 Task: Create new contact,   with mail id: 'Lucy.Taylor@juilliard.edu', first name: 'Lucy', Last name: 'Taylor', Job Title: Software Tester, Phone number (408) 555-7890. Change life cycle stage to  'Lead' and lead status to 'New'. Add new company to the associated contact: www.oracle.com and type: Vendor. Logged in from softage.4@softage.net
Action: Mouse moved to (73, 50)
Screenshot: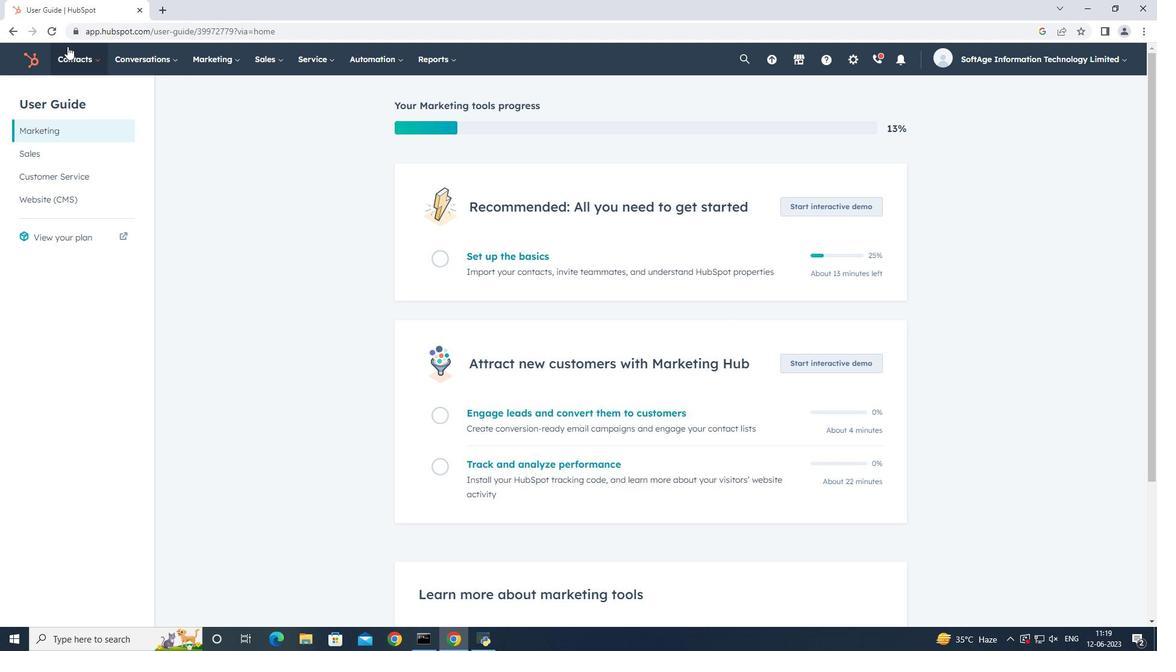 
Action: Mouse pressed left at (73, 50)
Screenshot: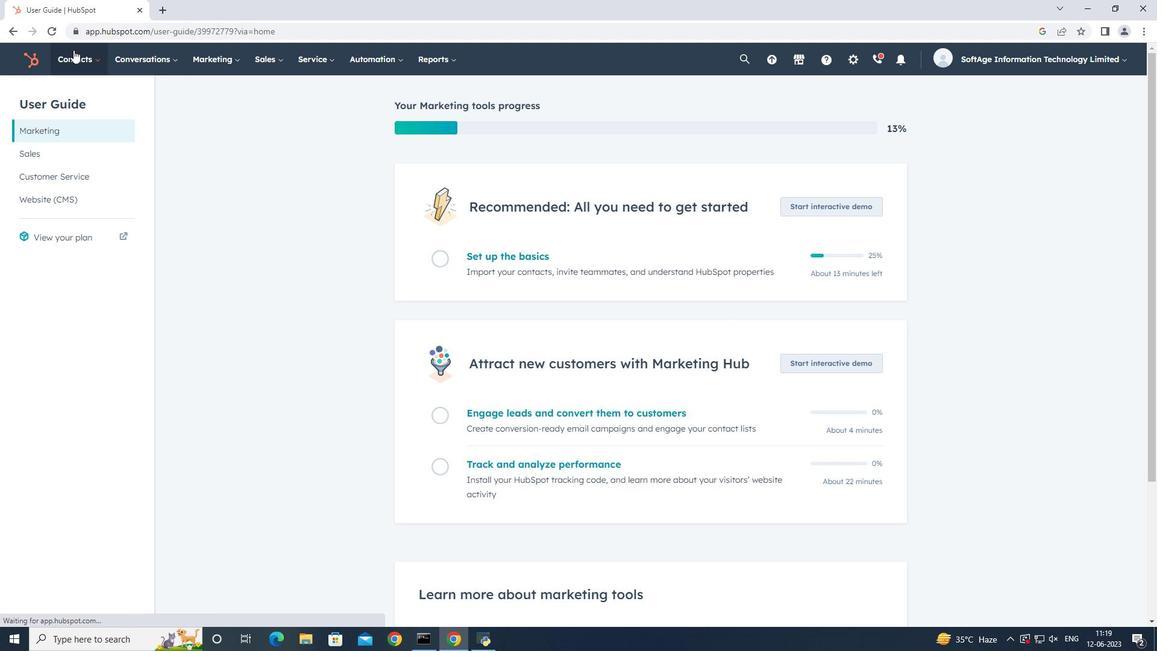
Action: Mouse moved to (79, 94)
Screenshot: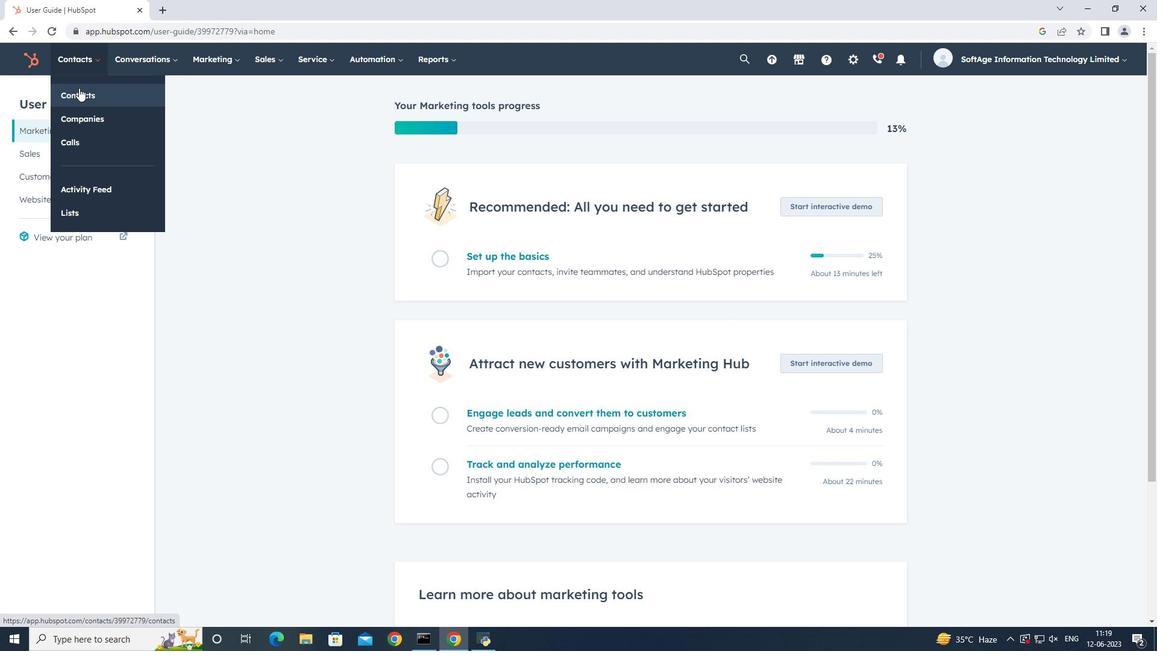 
Action: Mouse pressed left at (79, 94)
Screenshot: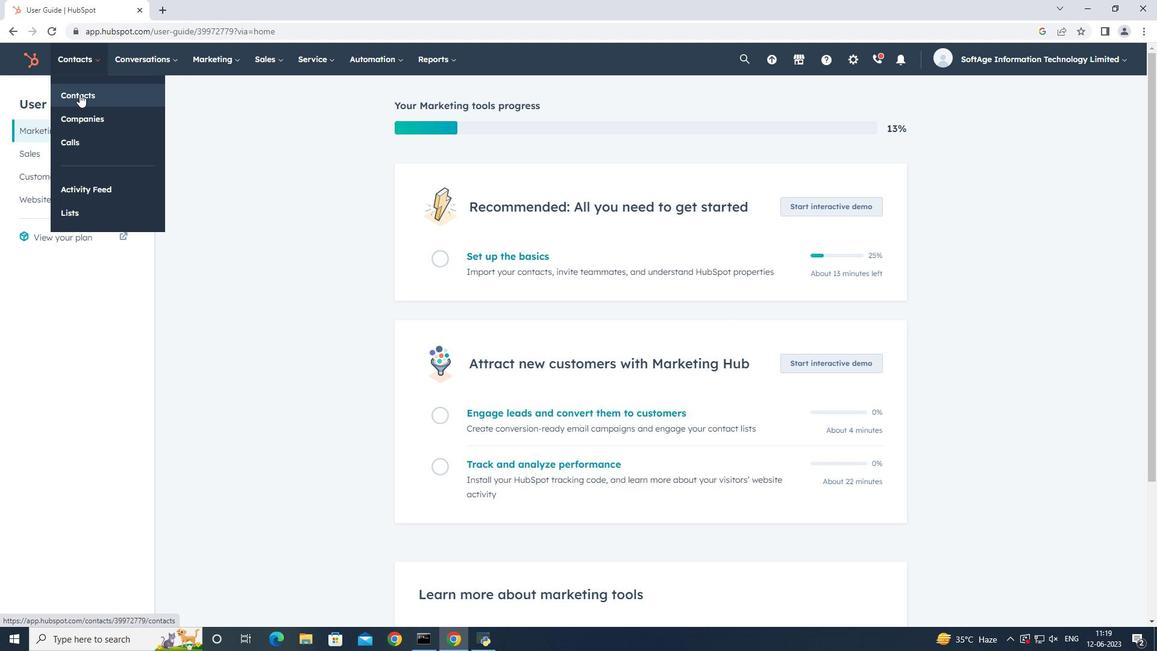 
Action: Mouse moved to (1094, 97)
Screenshot: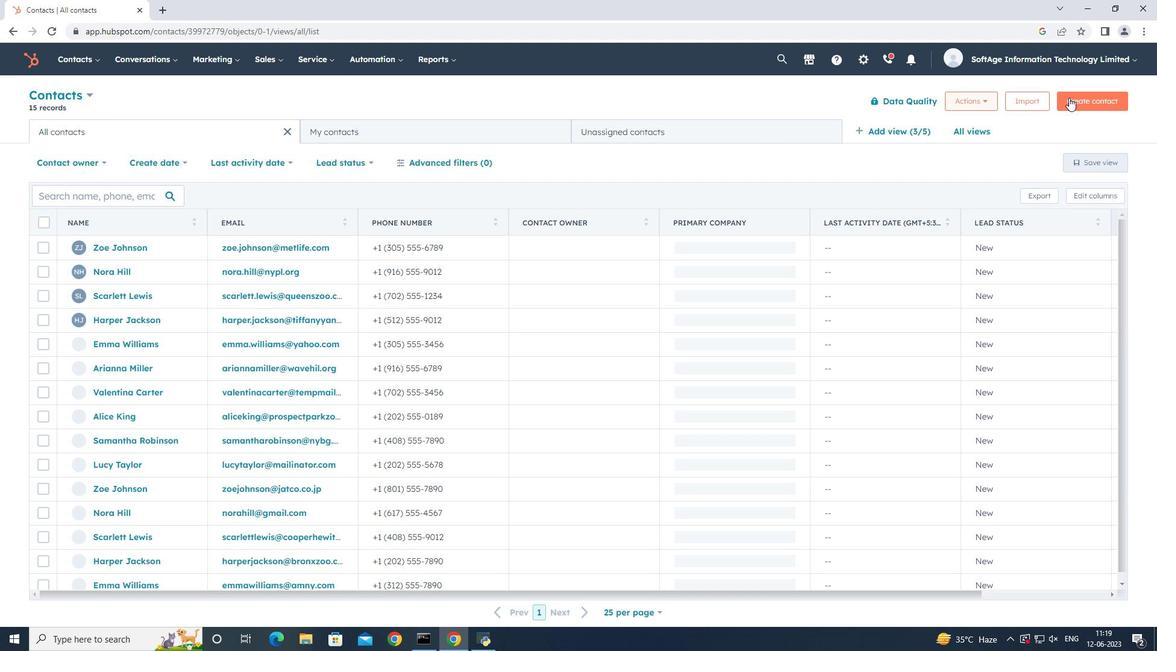 
Action: Mouse pressed left at (1094, 97)
Screenshot: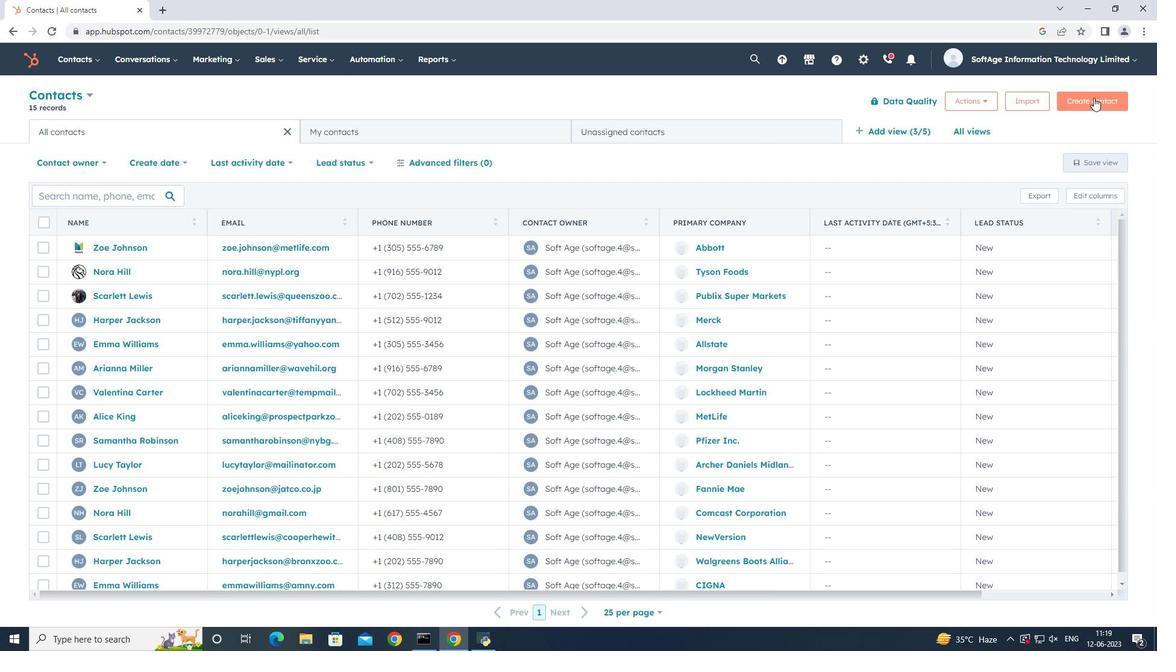 
Action: Mouse moved to (930, 156)
Screenshot: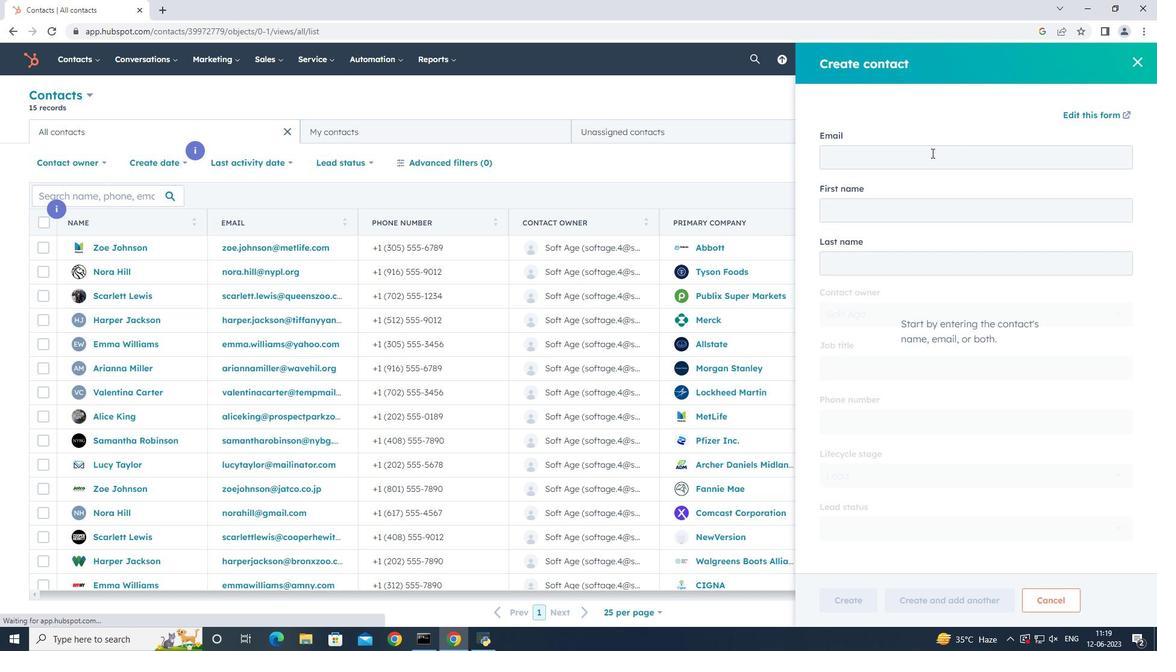 
Action: Mouse pressed left at (930, 156)
Screenshot: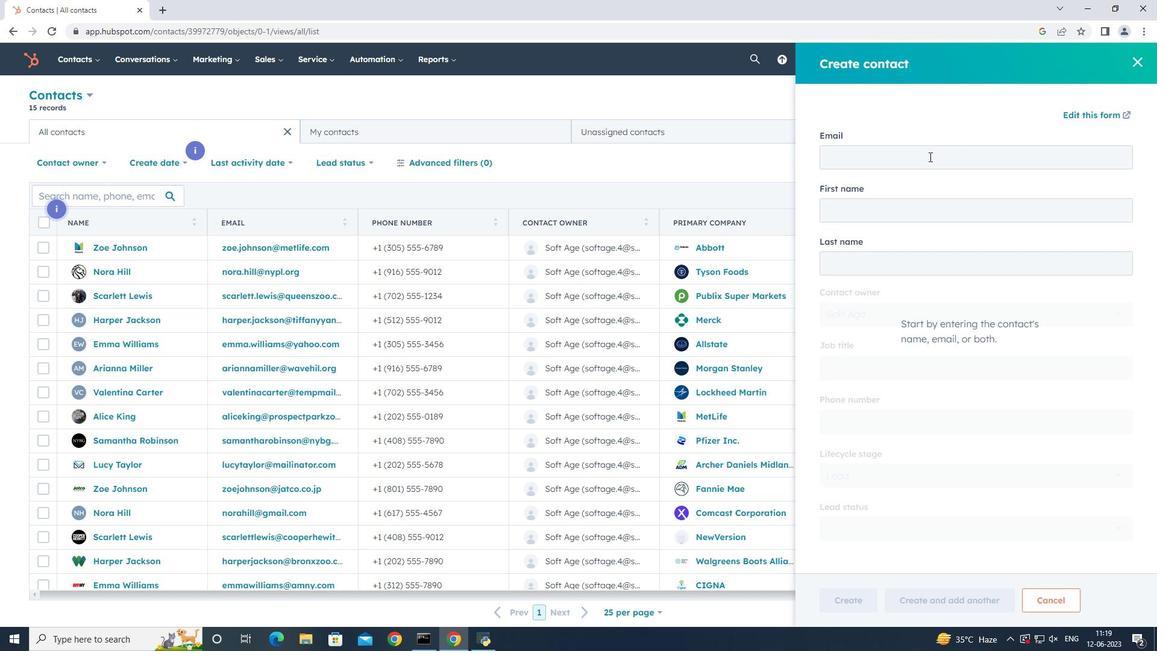 
Action: Key pressed <Key.shift_r><Key.shift_r>Lucy.<Key.shift>Taylor<Key.shift>@juilliard.edu
Screenshot: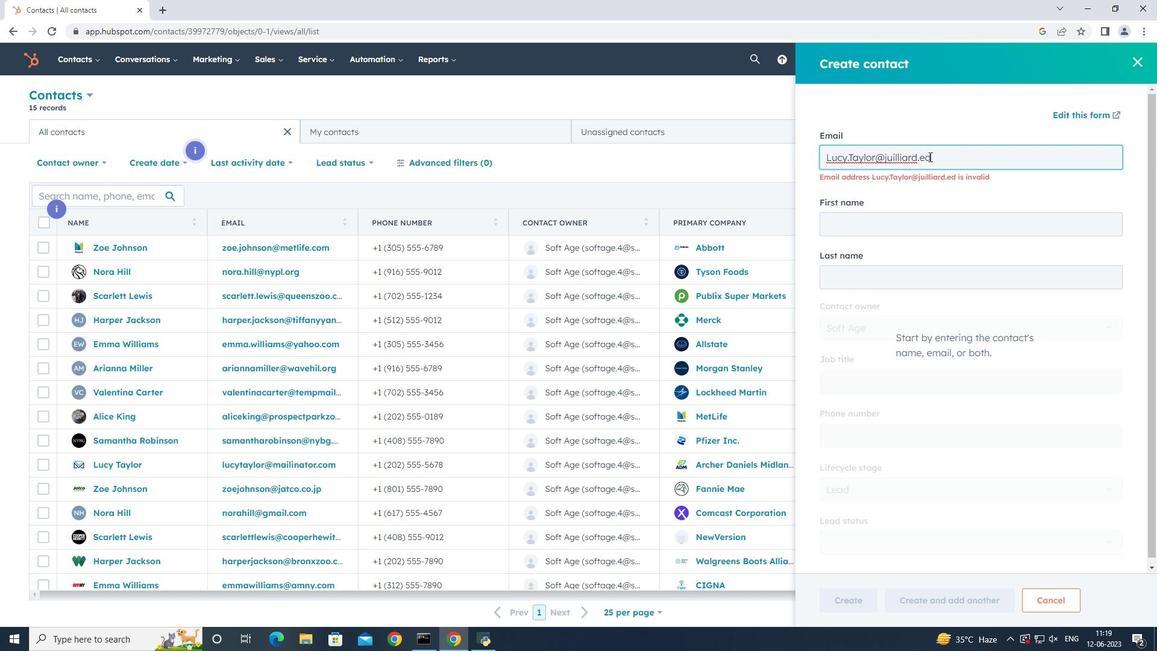 
Action: Mouse moved to (947, 207)
Screenshot: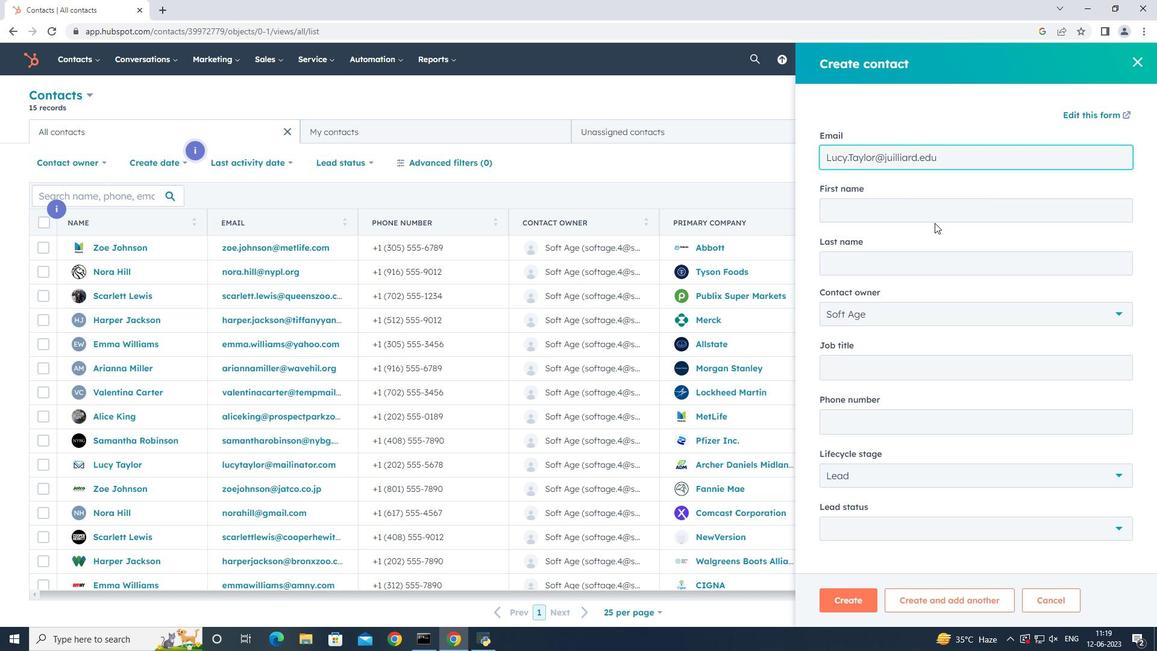 
Action: Mouse pressed left at (947, 207)
Screenshot: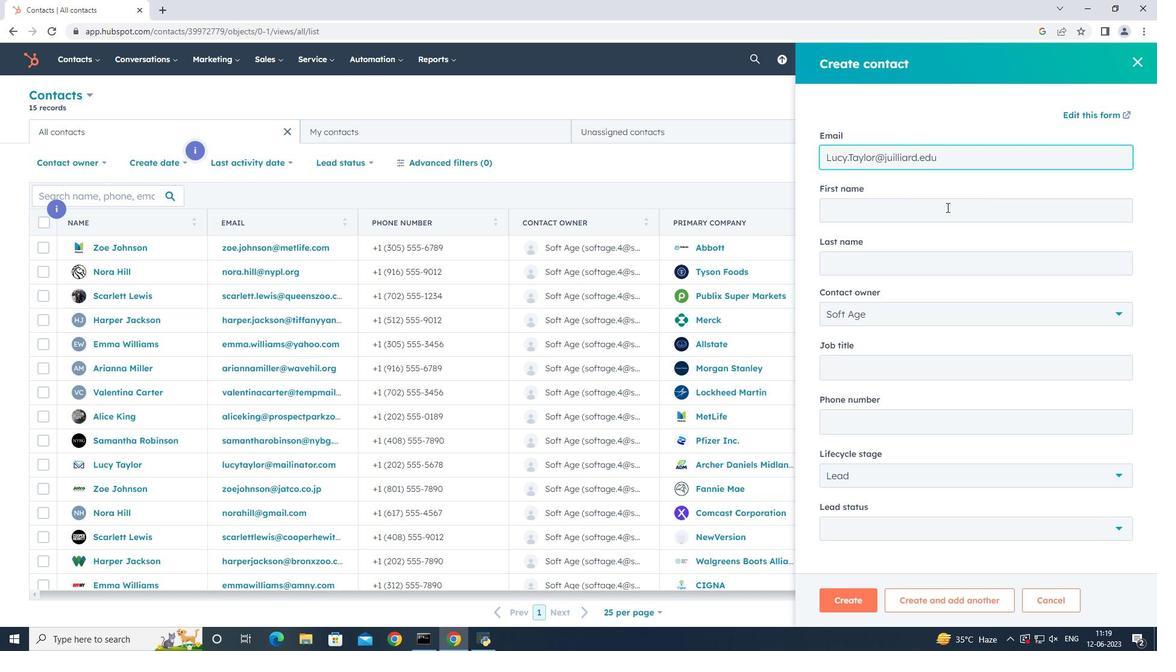 
Action: Key pressed <Key.shift_r><Key.shift_r><Key.shift_r><Key.shift_r><Key.shift_r><Key.shift_r><Key.shift_r><Key.shift_r><Key.shift_r>Lucy<Key.tab><Key.shift><Key.shift><Key.shift><Key.shift>Taylor
Screenshot: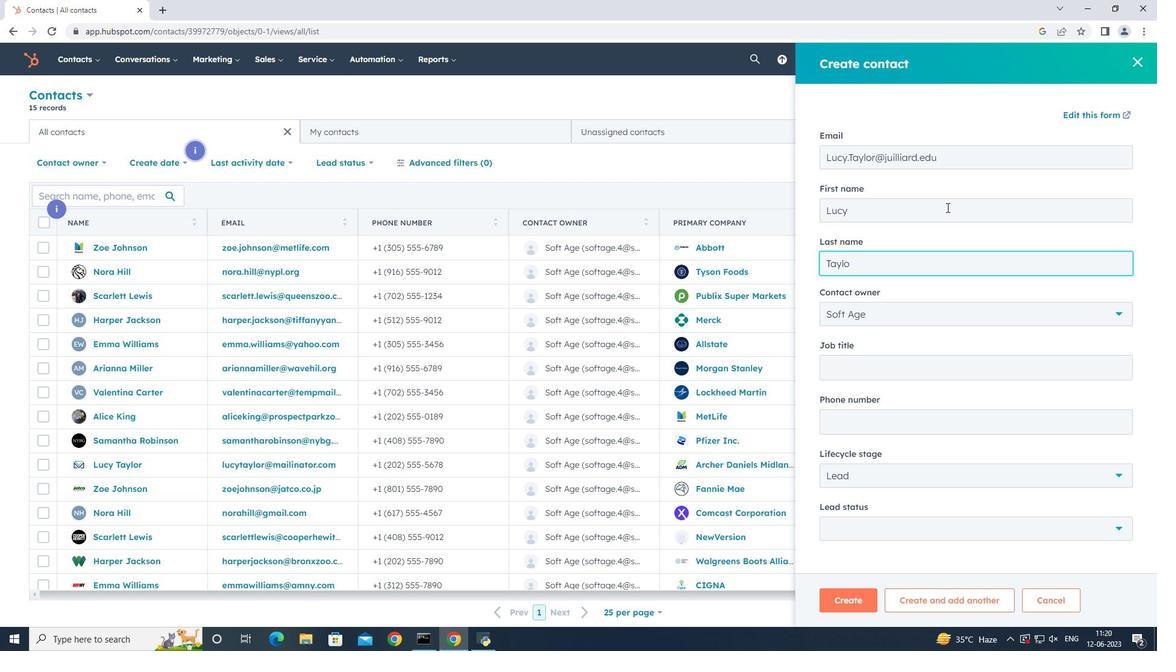 
Action: Mouse moved to (947, 357)
Screenshot: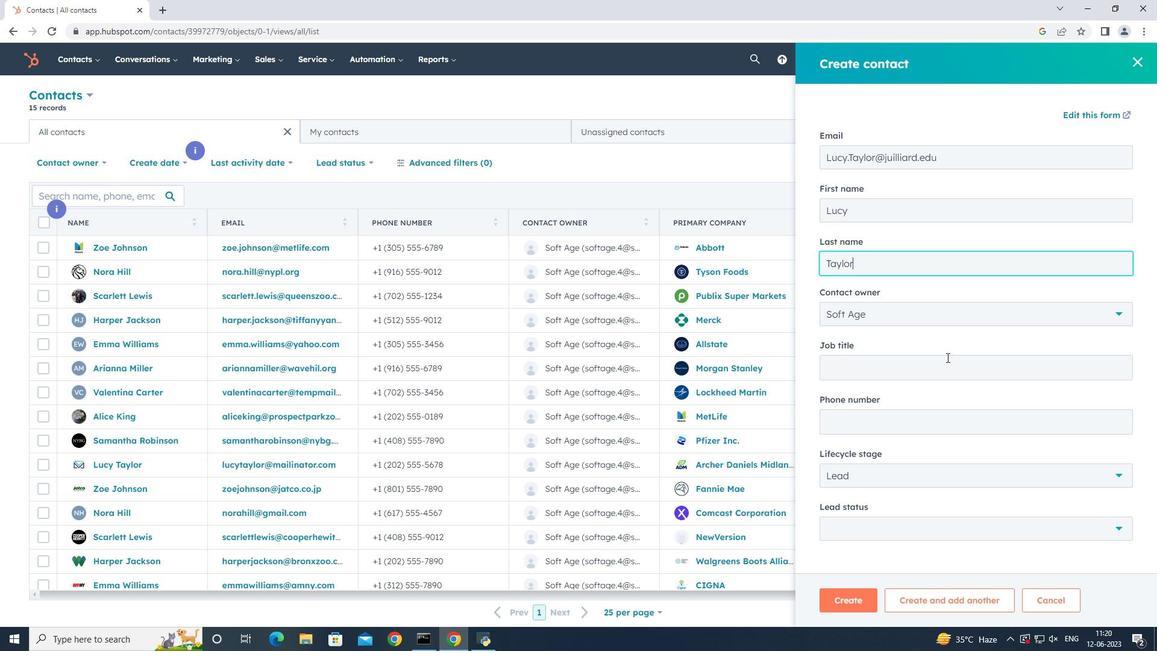 
Action: Mouse pressed left at (947, 357)
Screenshot: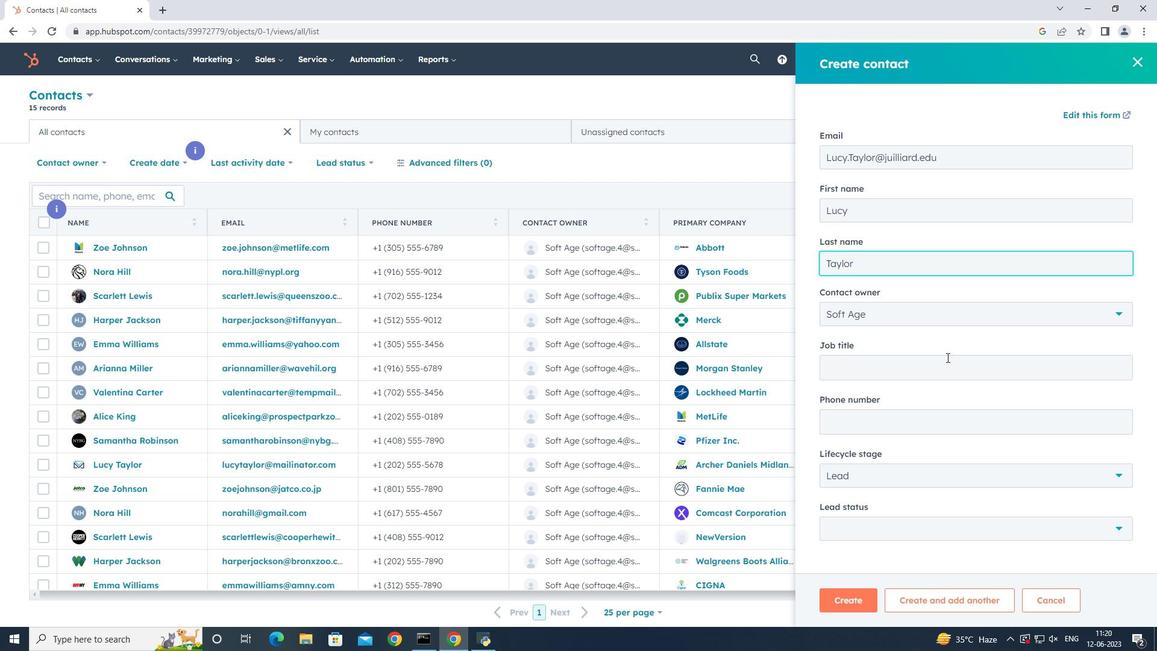 
Action: Mouse moved to (925, 355)
Screenshot: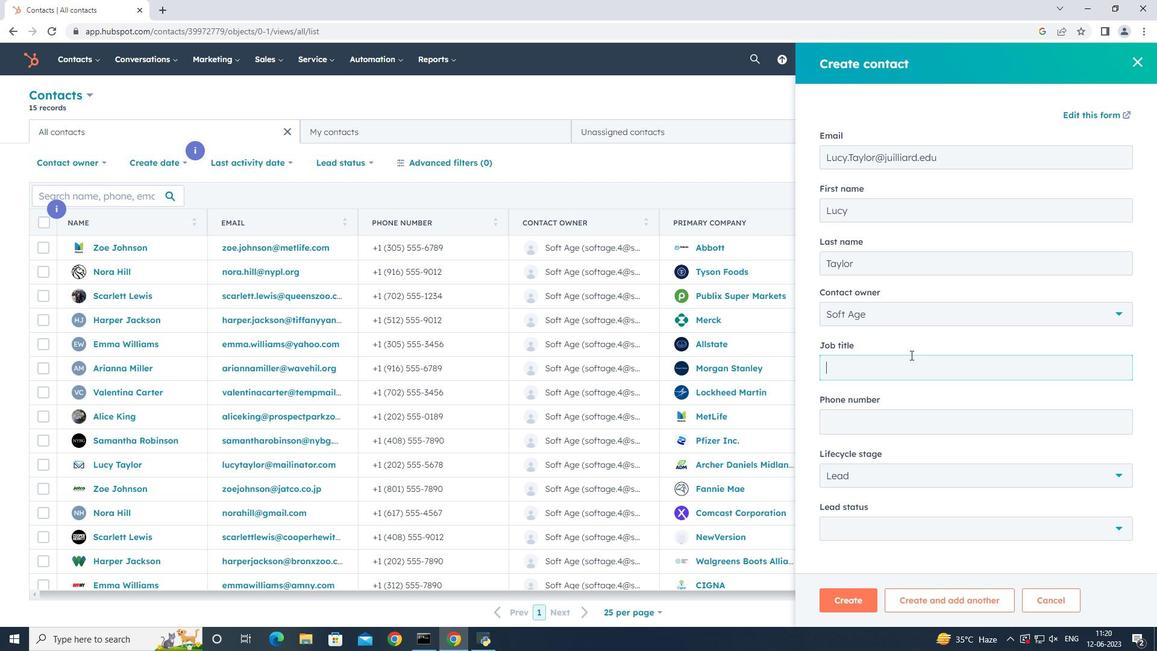 
Action: Key pressed <Key.shift>Software<Key.space><Key.shift><Key.shift><Key.shift><Key.shift><Key.shift>Tester
Screenshot: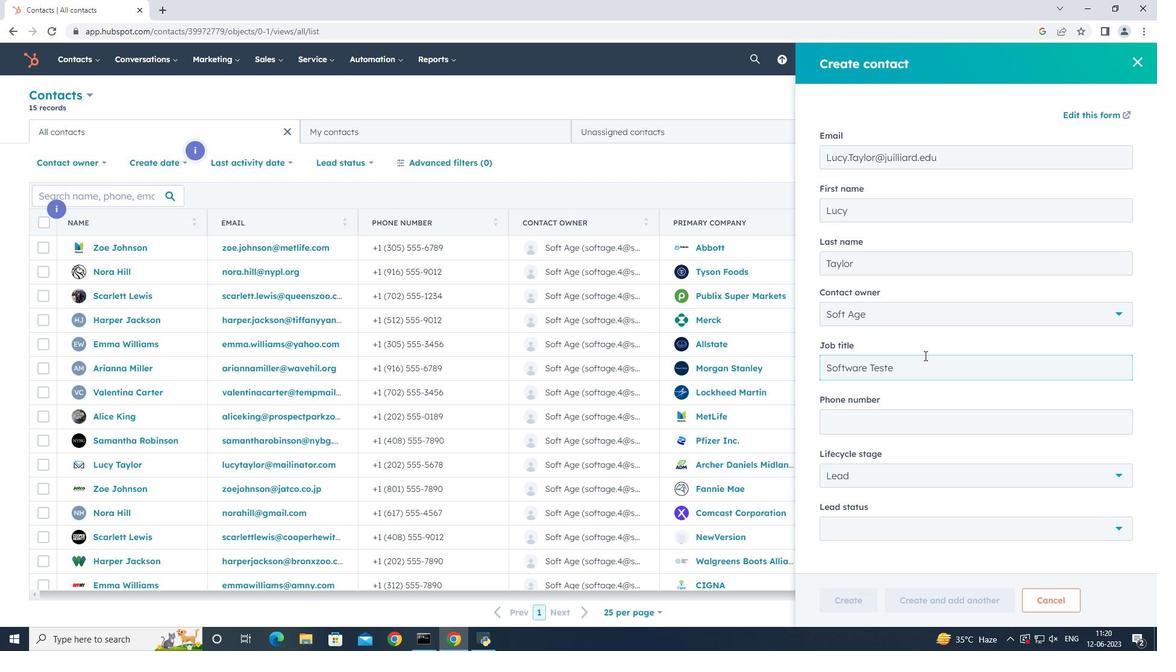 
Action: Mouse moved to (939, 426)
Screenshot: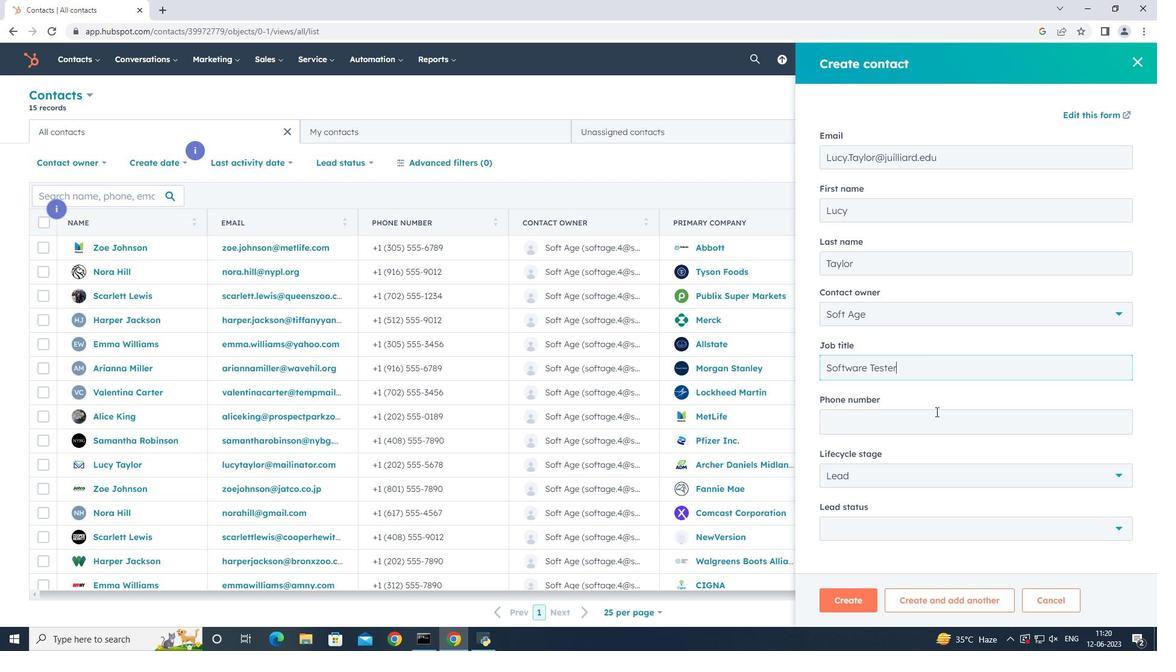 
Action: Mouse pressed left at (939, 426)
Screenshot: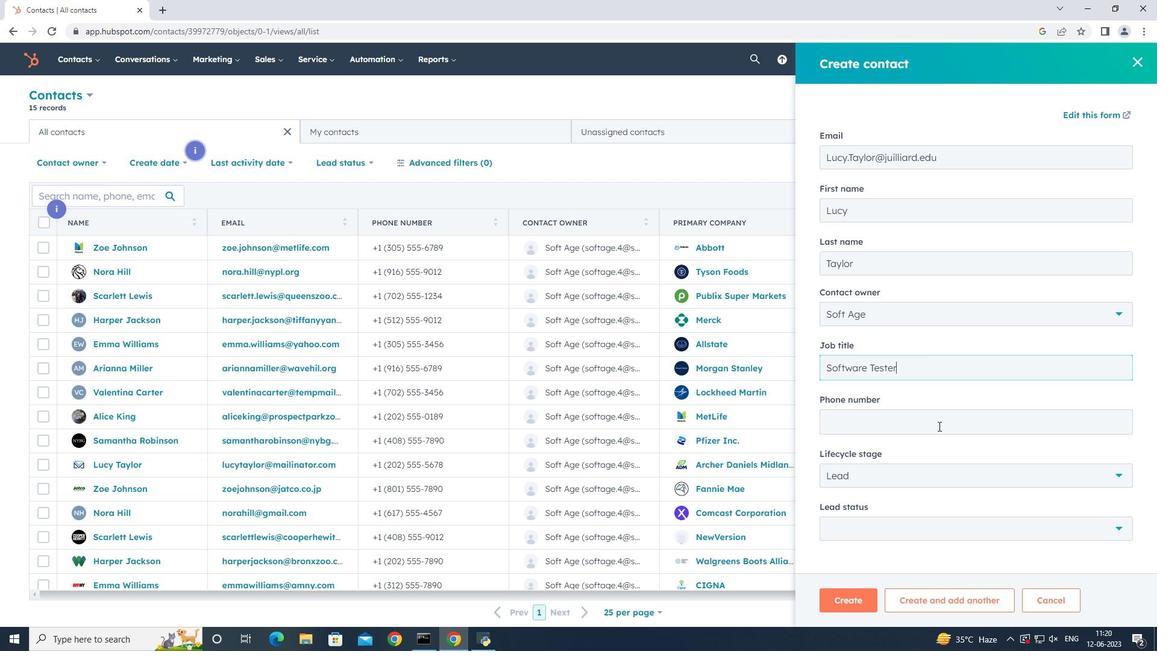 
Action: Key pressed 4085557890
Screenshot: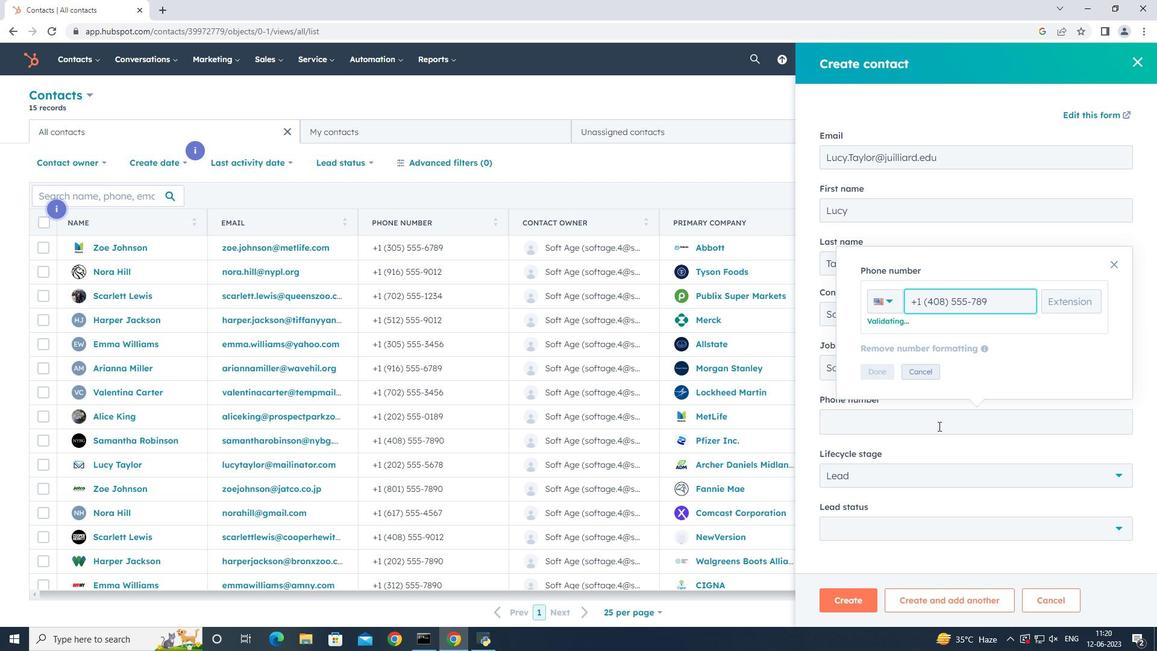 
Action: Mouse moved to (870, 372)
Screenshot: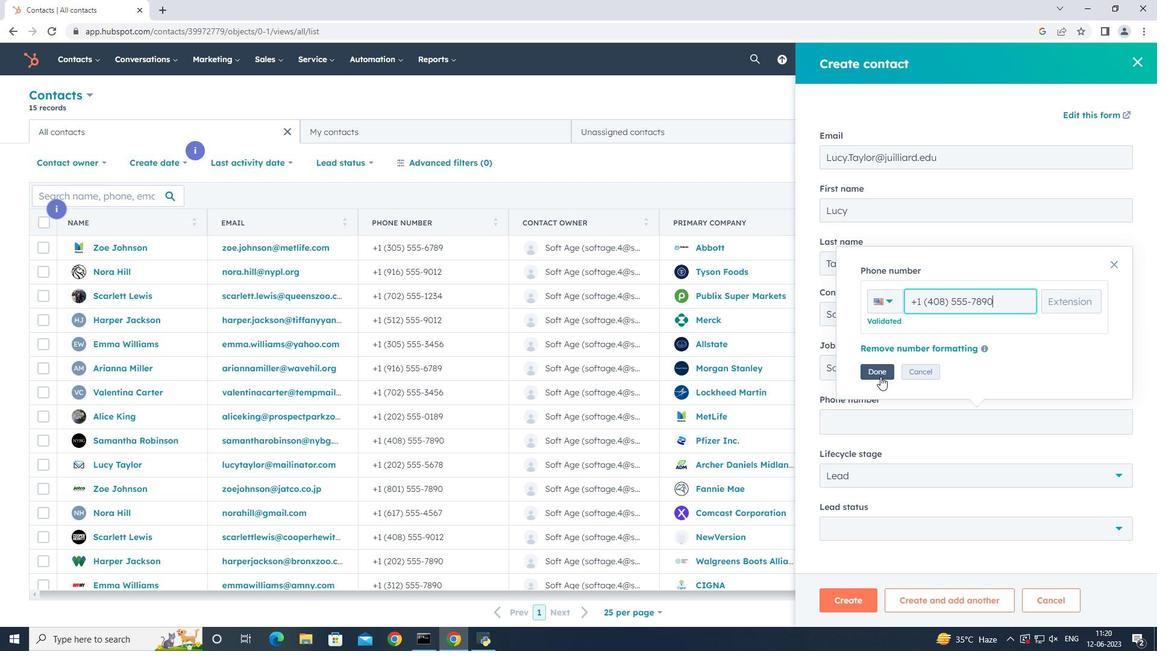 
Action: Mouse pressed left at (870, 372)
Screenshot: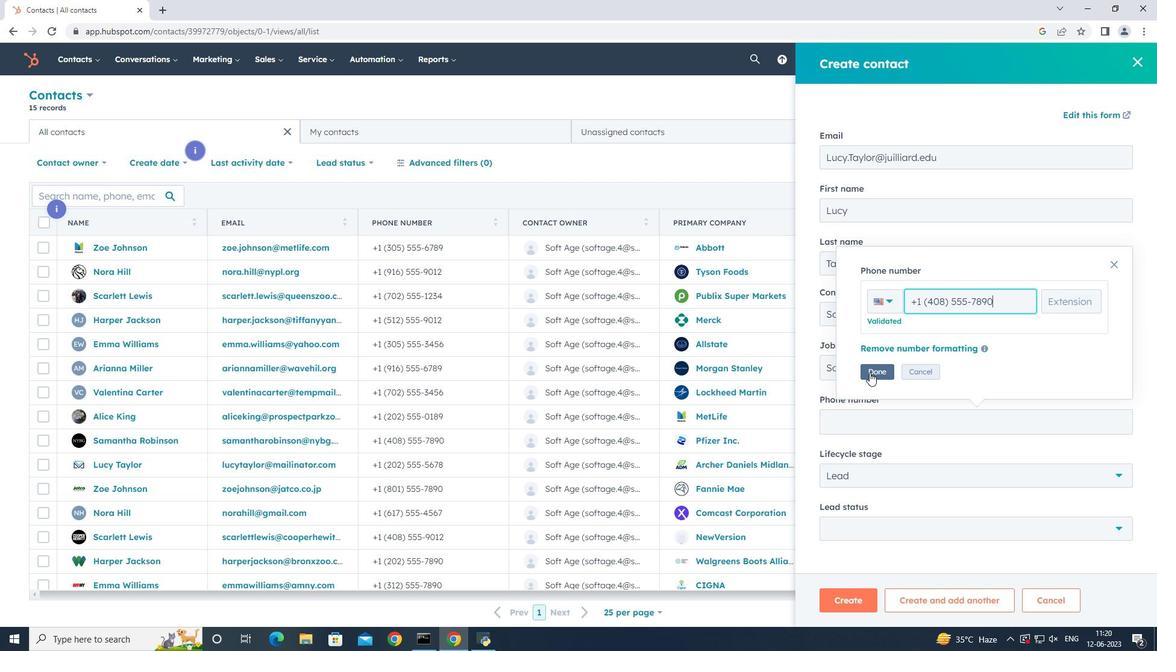 
Action: Mouse moved to (980, 480)
Screenshot: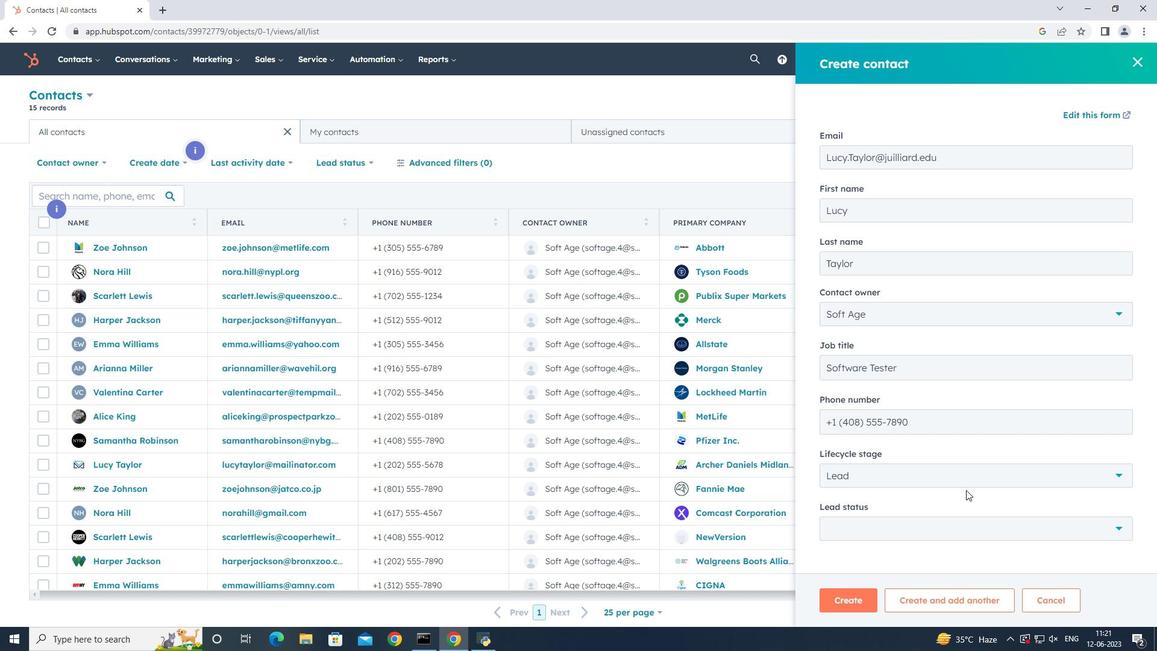 
Action: Mouse pressed left at (980, 480)
Screenshot: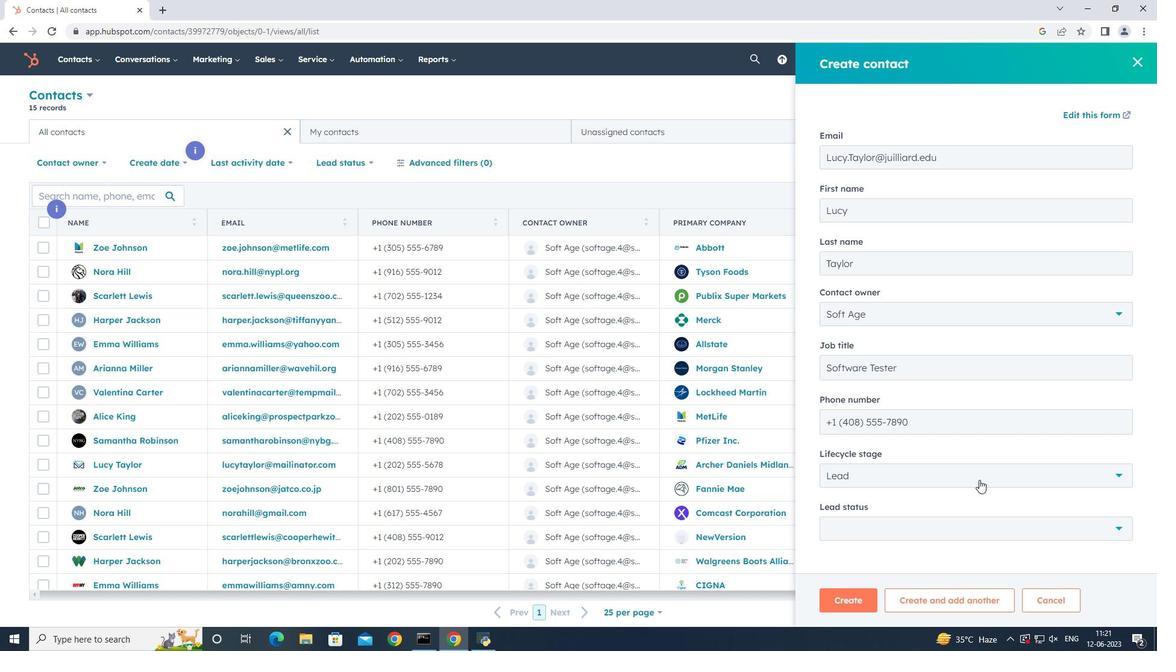 
Action: Mouse moved to (980, 361)
Screenshot: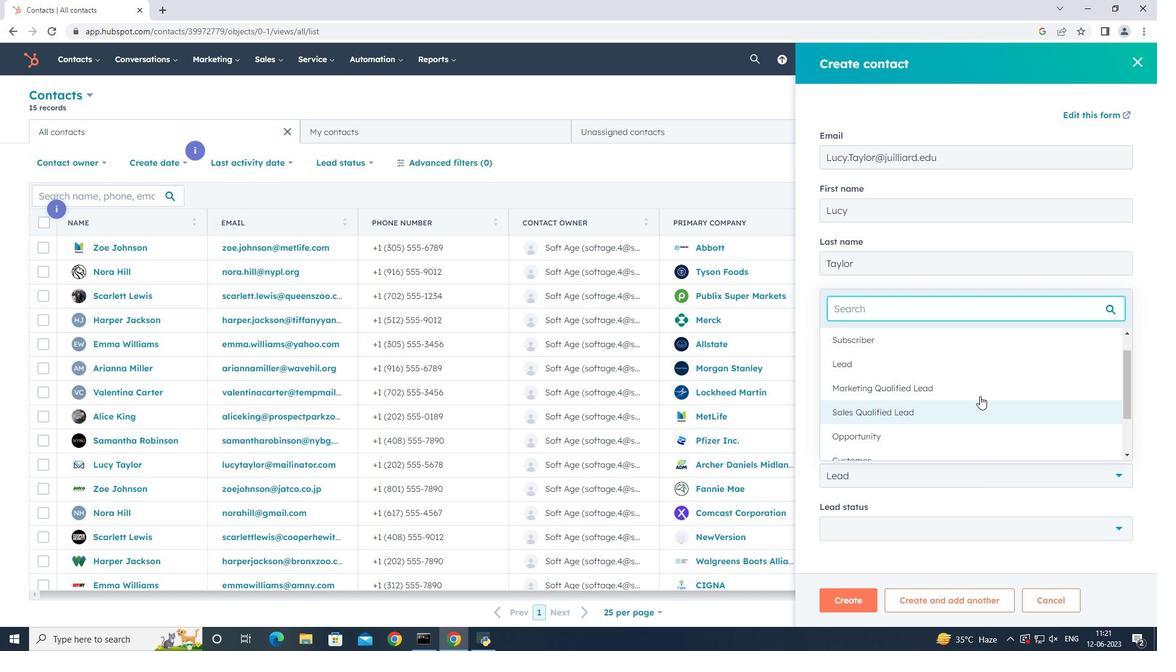 
Action: Mouse pressed left at (980, 361)
Screenshot: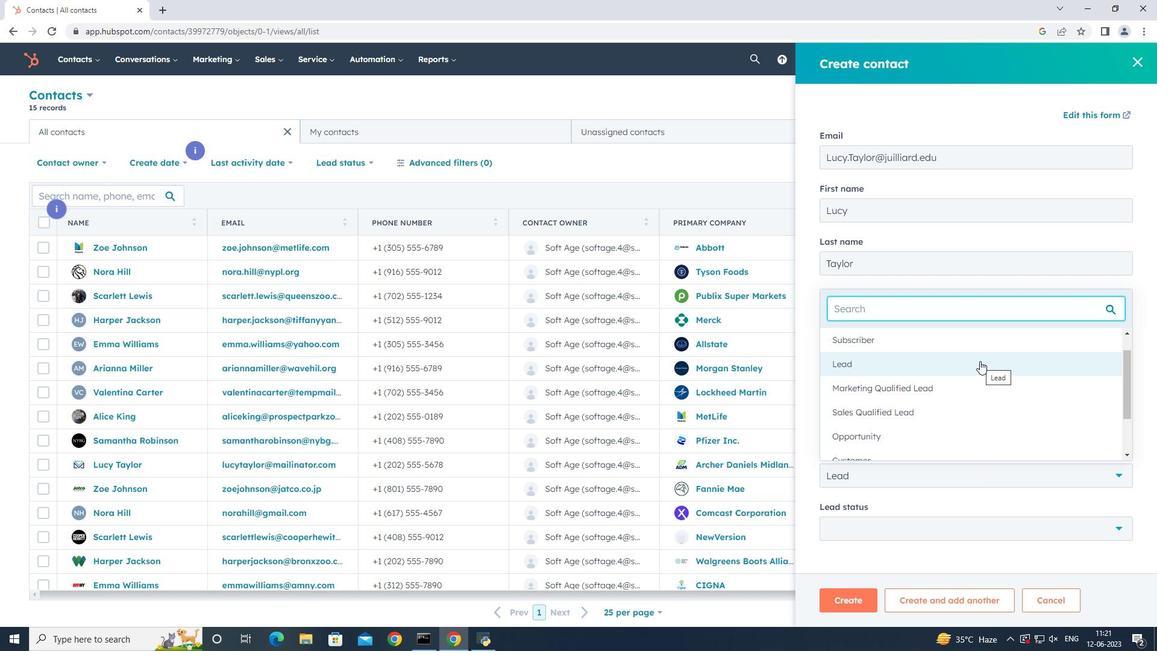 
Action: Mouse moved to (980, 524)
Screenshot: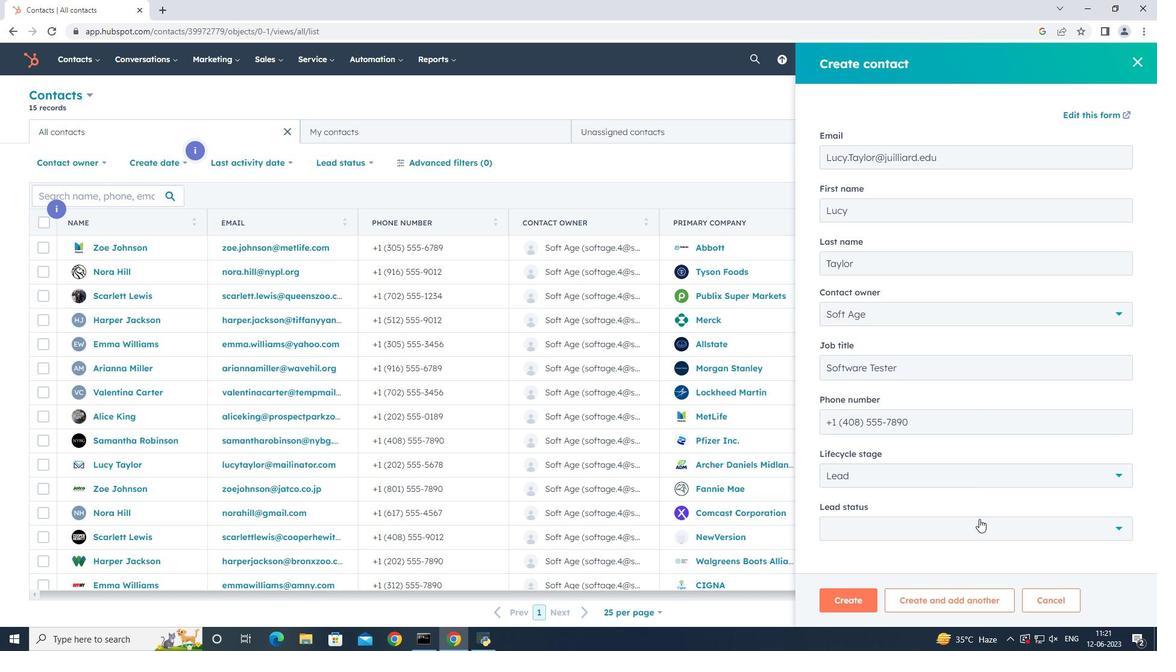 
Action: Mouse pressed left at (980, 524)
Screenshot: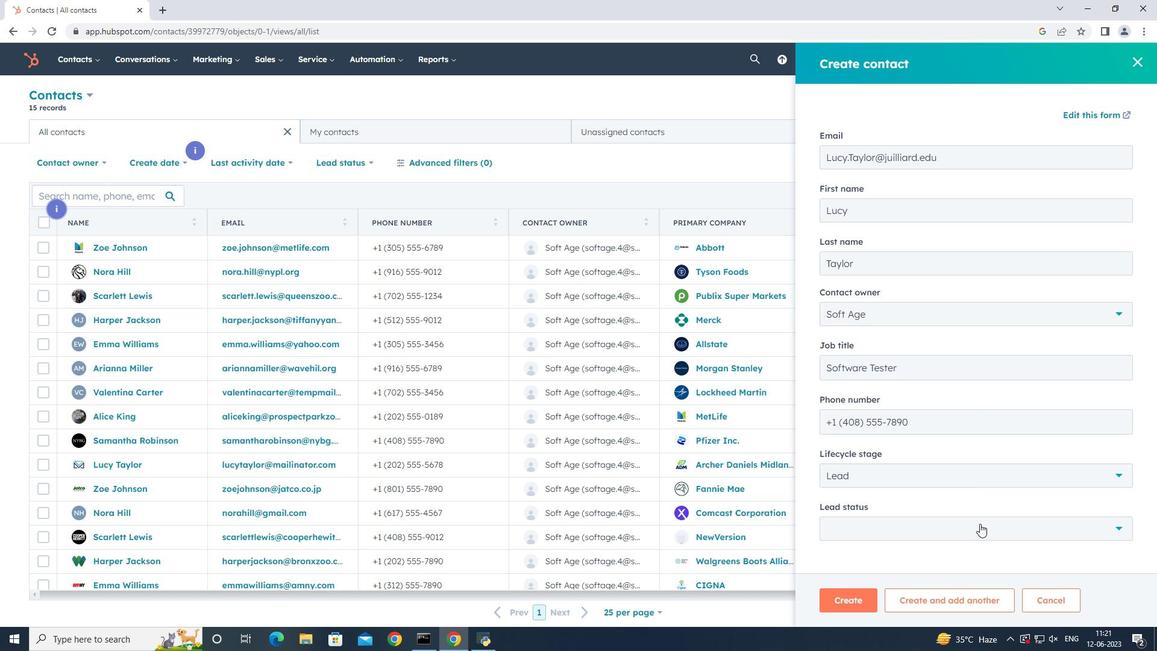 
Action: Mouse moved to (975, 423)
Screenshot: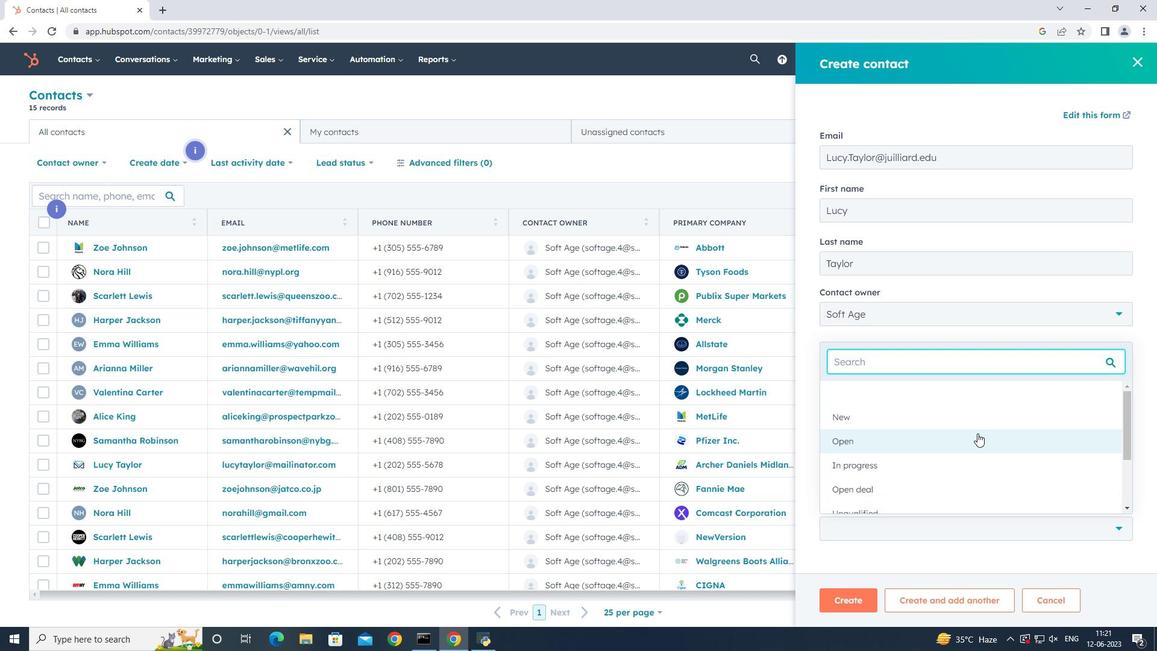
Action: Mouse pressed left at (975, 423)
Screenshot: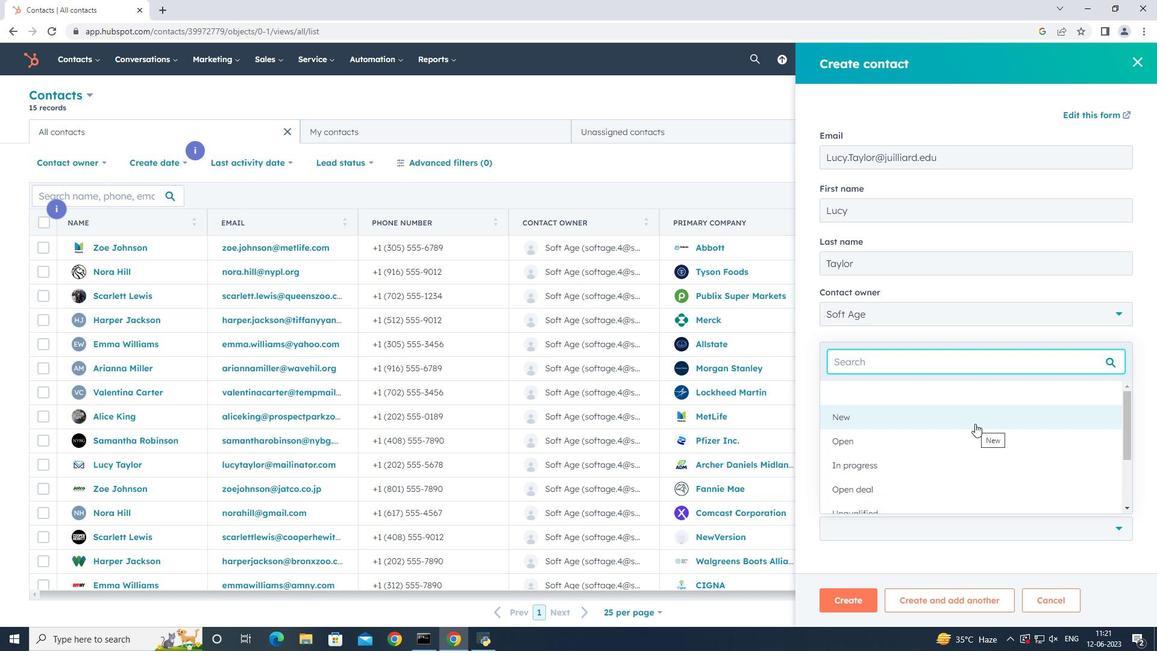 
Action: Mouse moved to (859, 594)
Screenshot: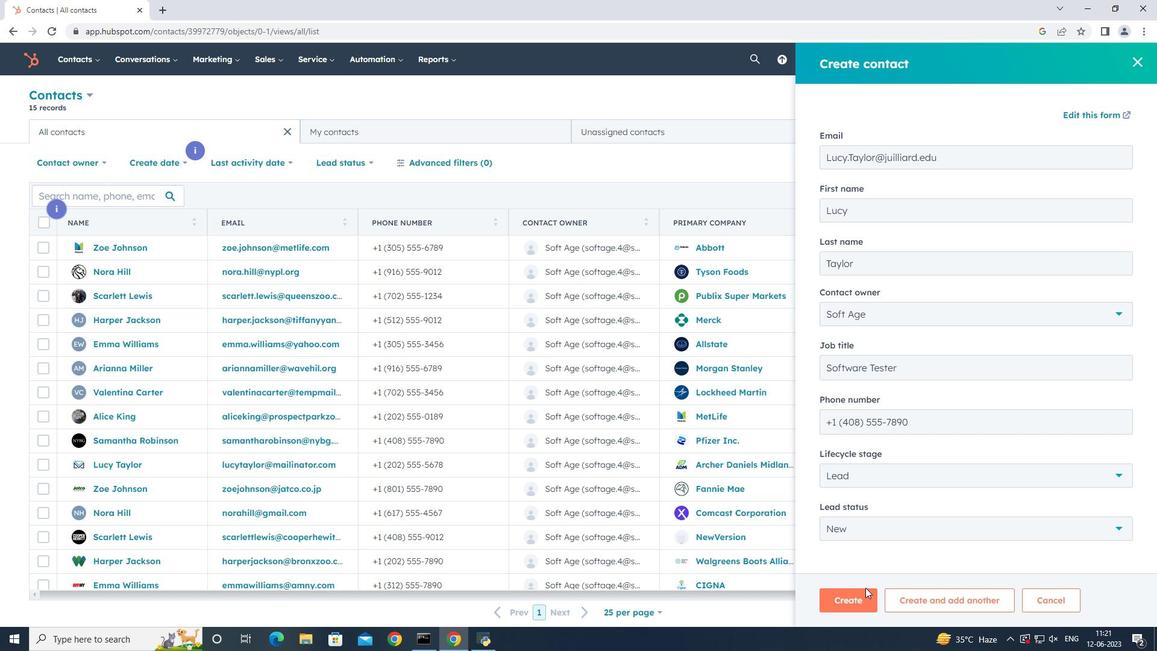 
Action: Mouse pressed left at (859, 594)
Screenshot: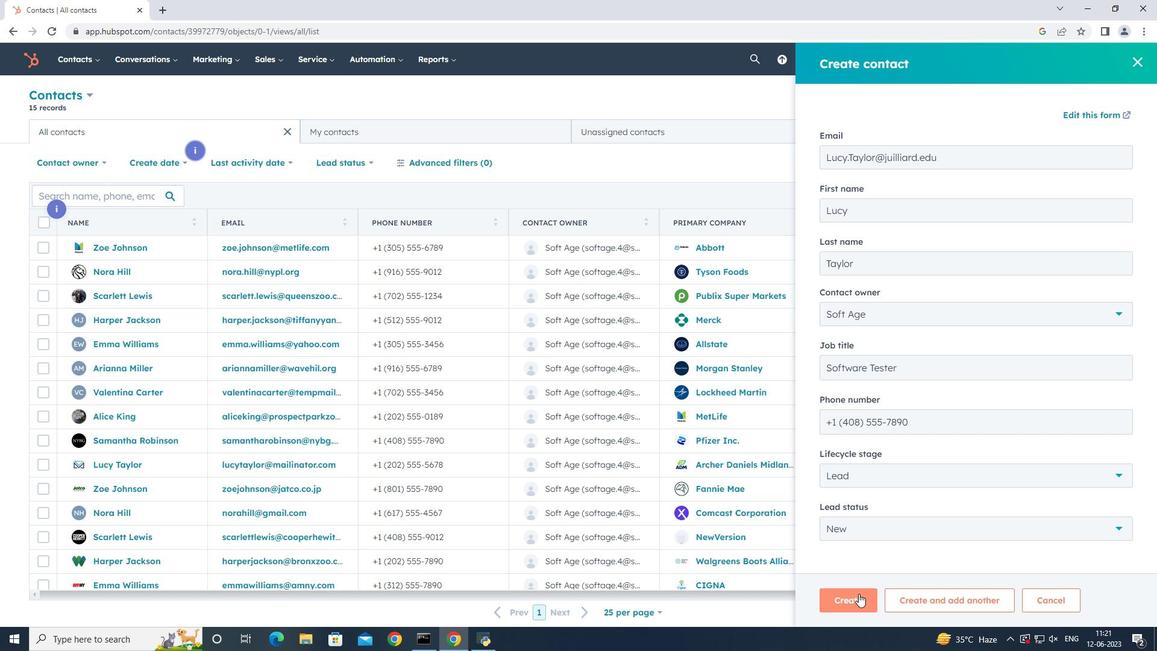 
Action: Mouse moved to (816, 390)
Screenshot: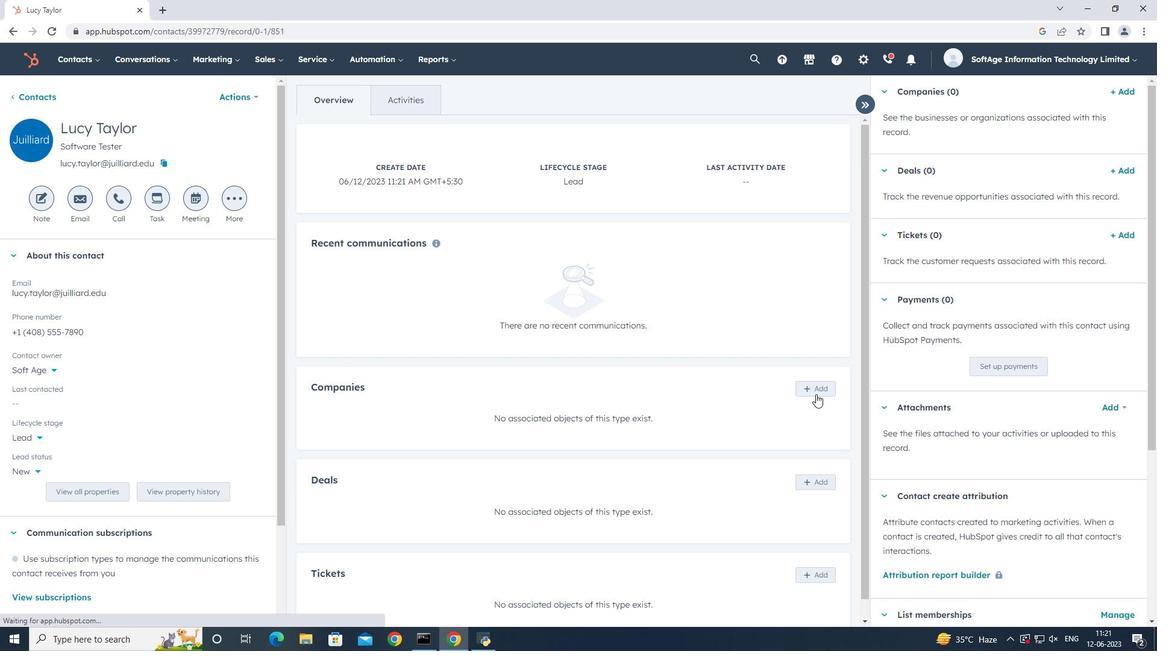 
Action: Mouse pressed left at (816, 390)
Screenshot: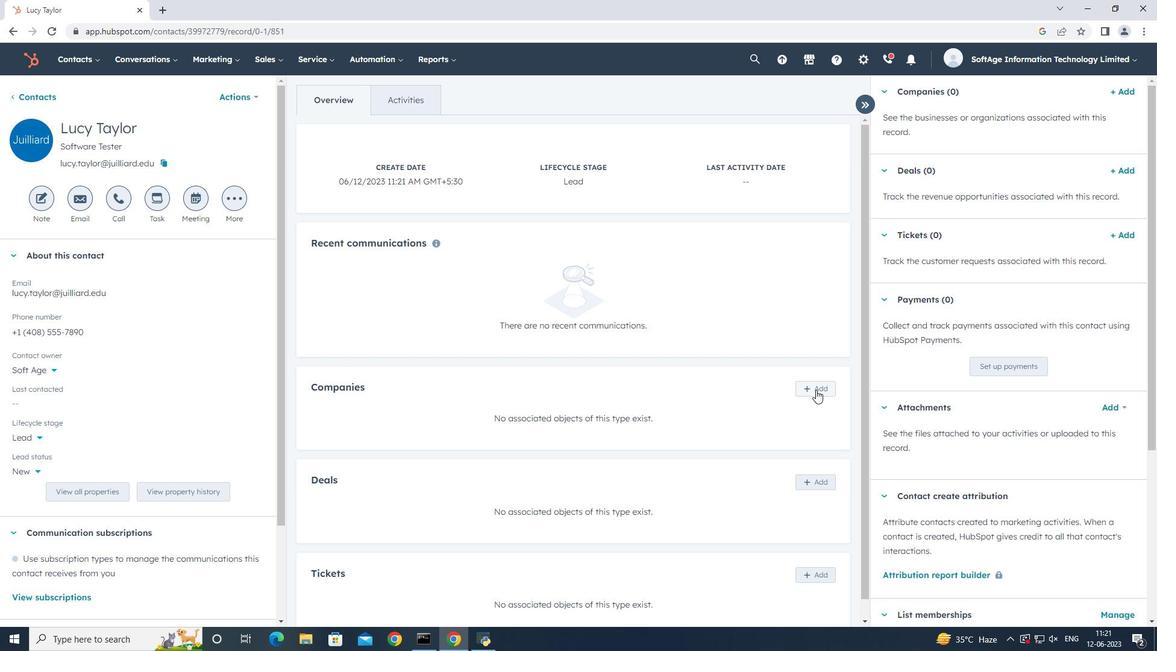 
Action: Mouse moved to (875, 128)
Screenshot: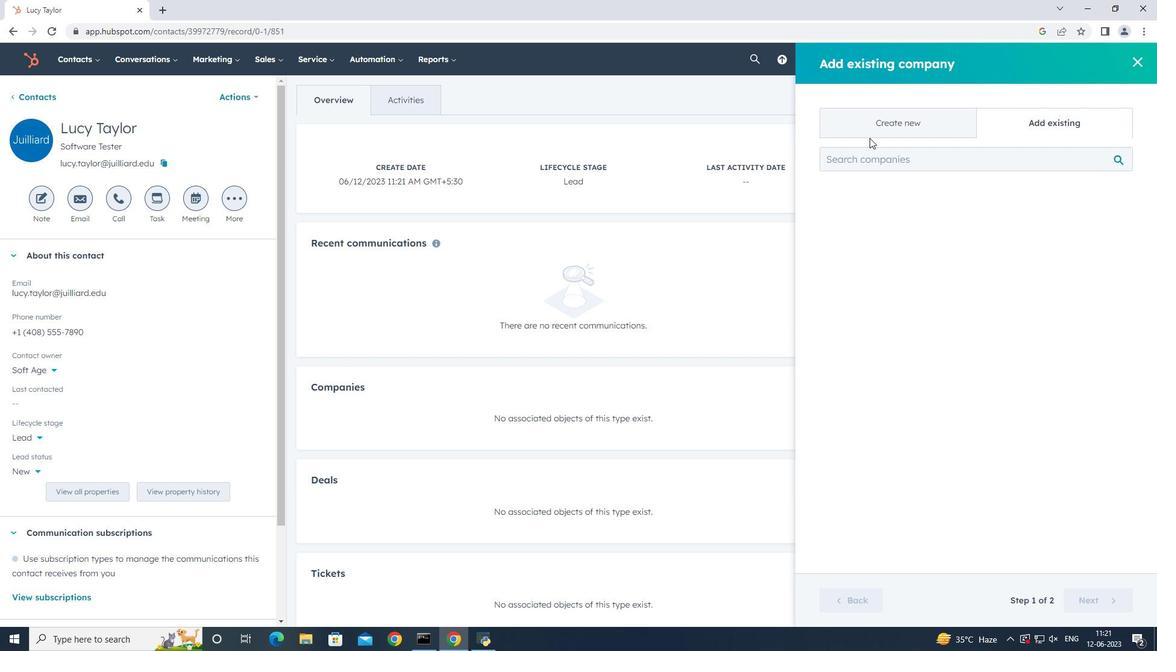 
Action: Mouse pressed left at (875, 128)
Screenshot: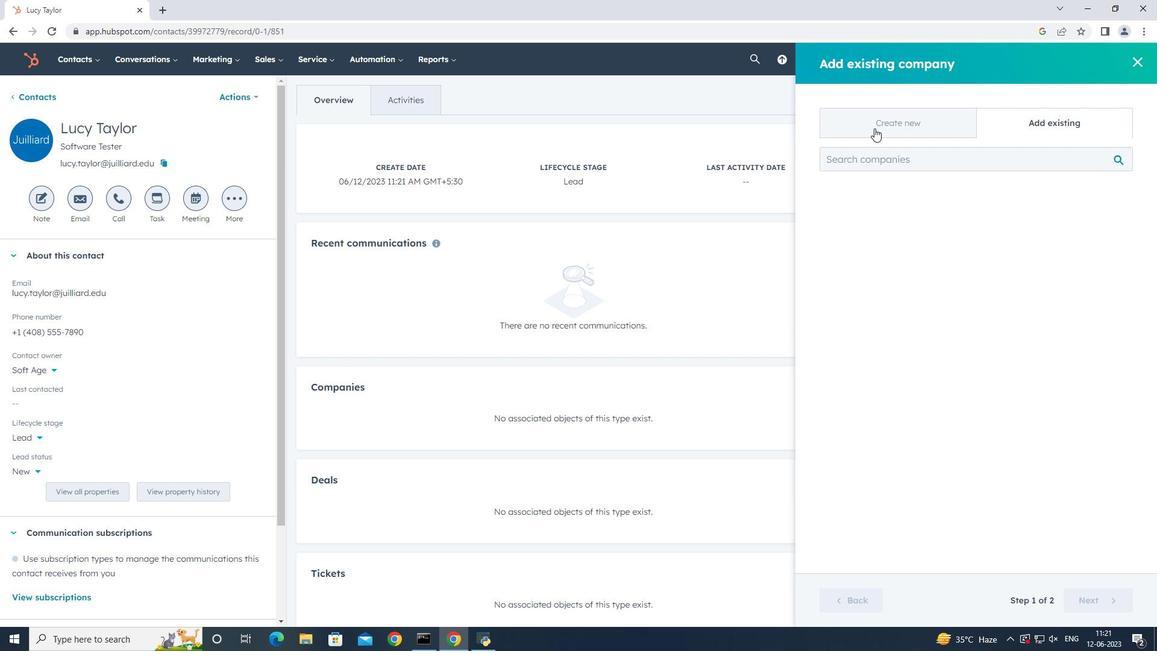 
Action: Mouse moved to (896, 195)
Screenshot: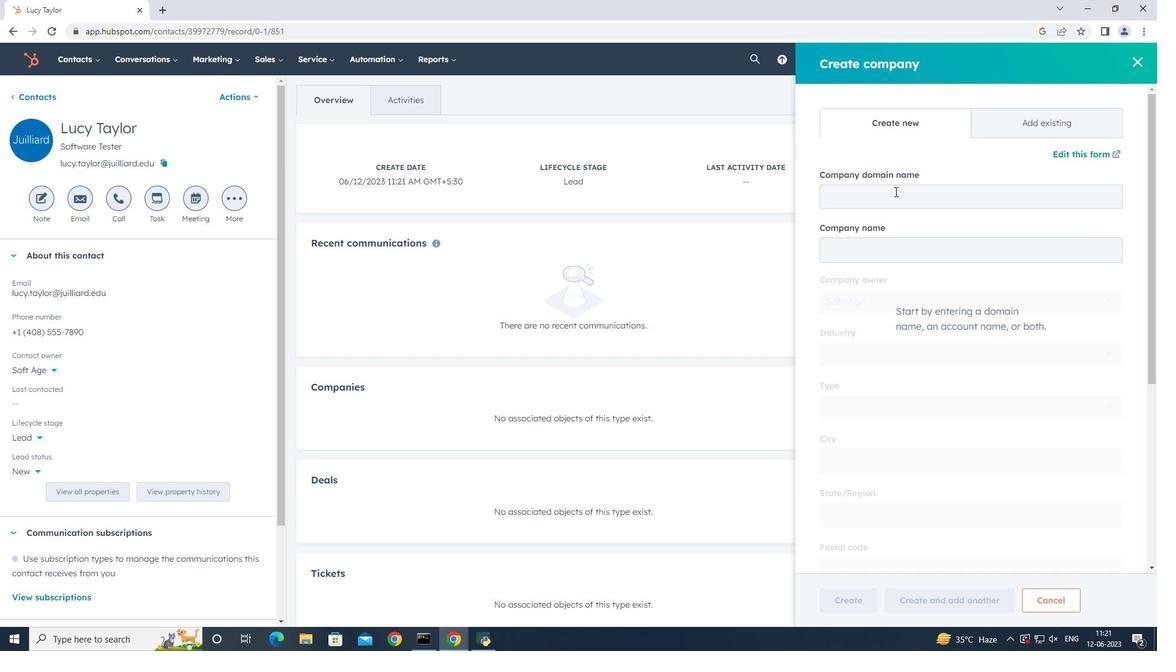
Action: Mouse pressed left at (896, 195)
Screenshot: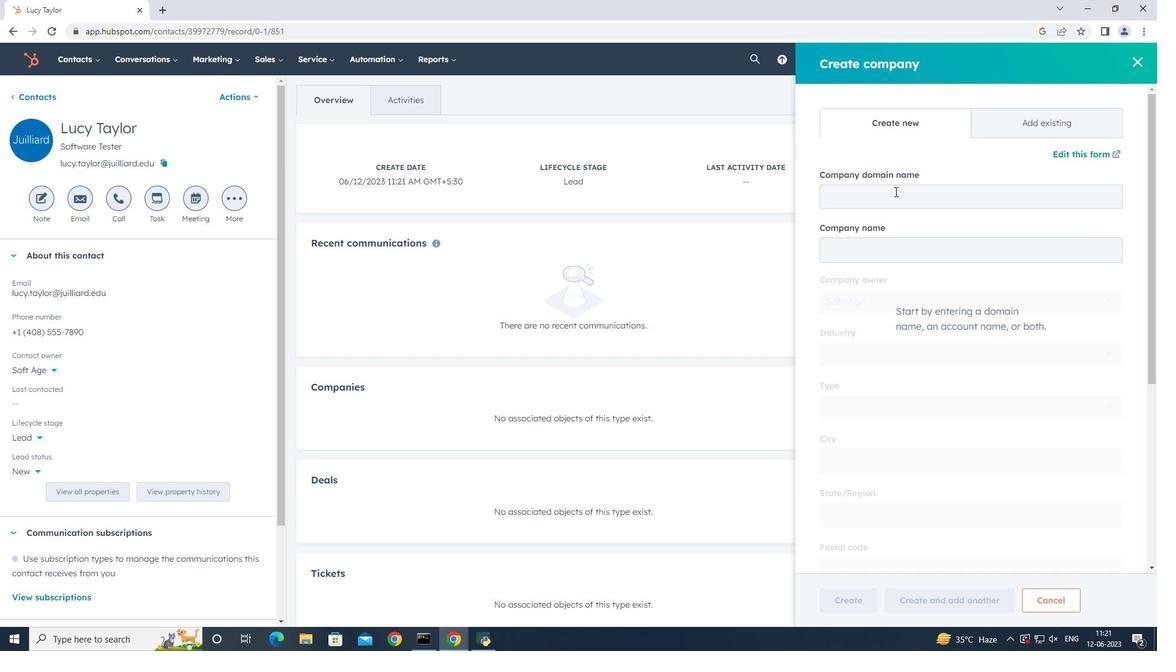 
Action: Mouse moved to (898, 199)
Screenshot: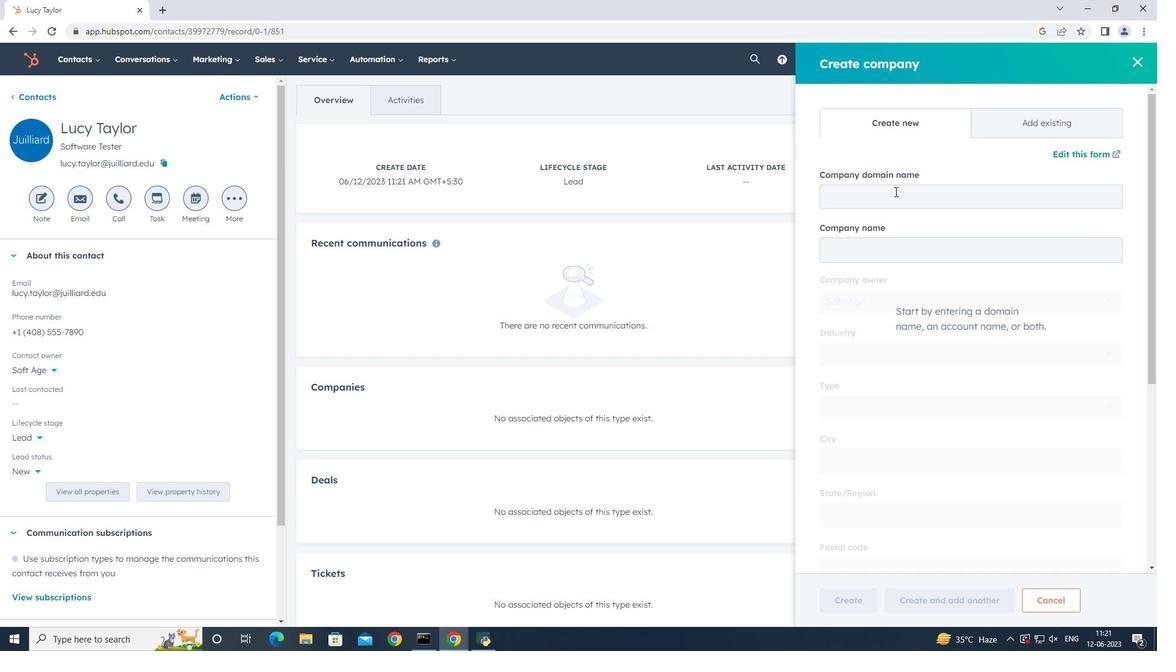 
Action: Key pressed www.r<Key.backspace>oracle.com
Screenshot: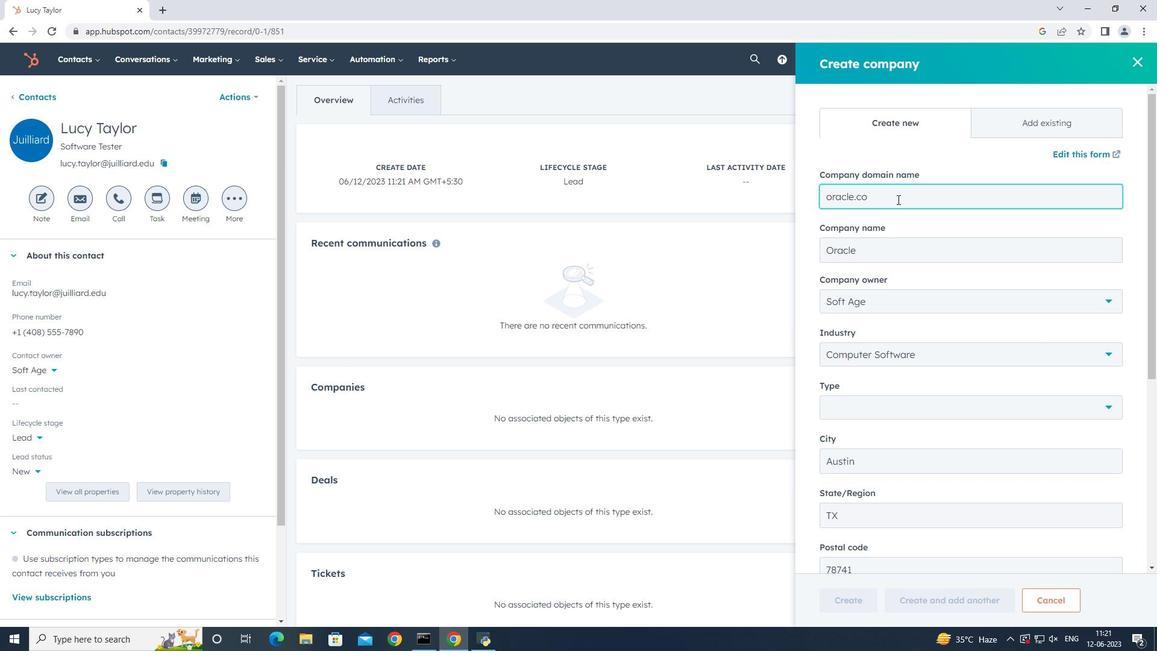 
Action: Mouse moved to (953, 405)
Screenshot: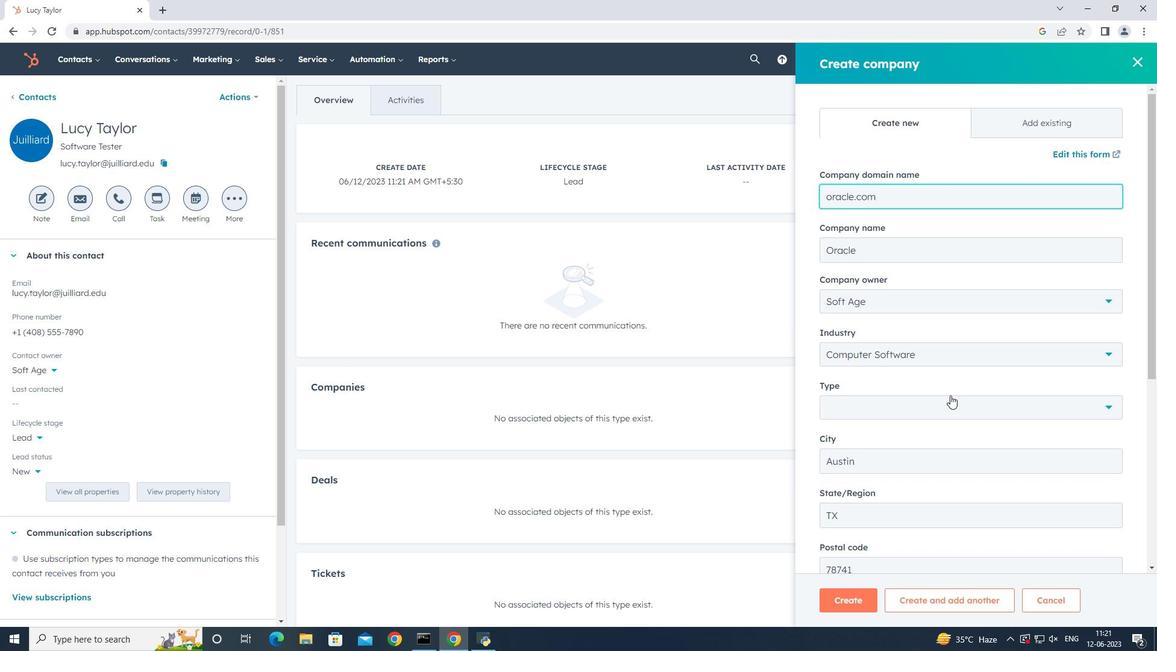 
Action: Mouse pressed left at (953, 405)
Screenshot: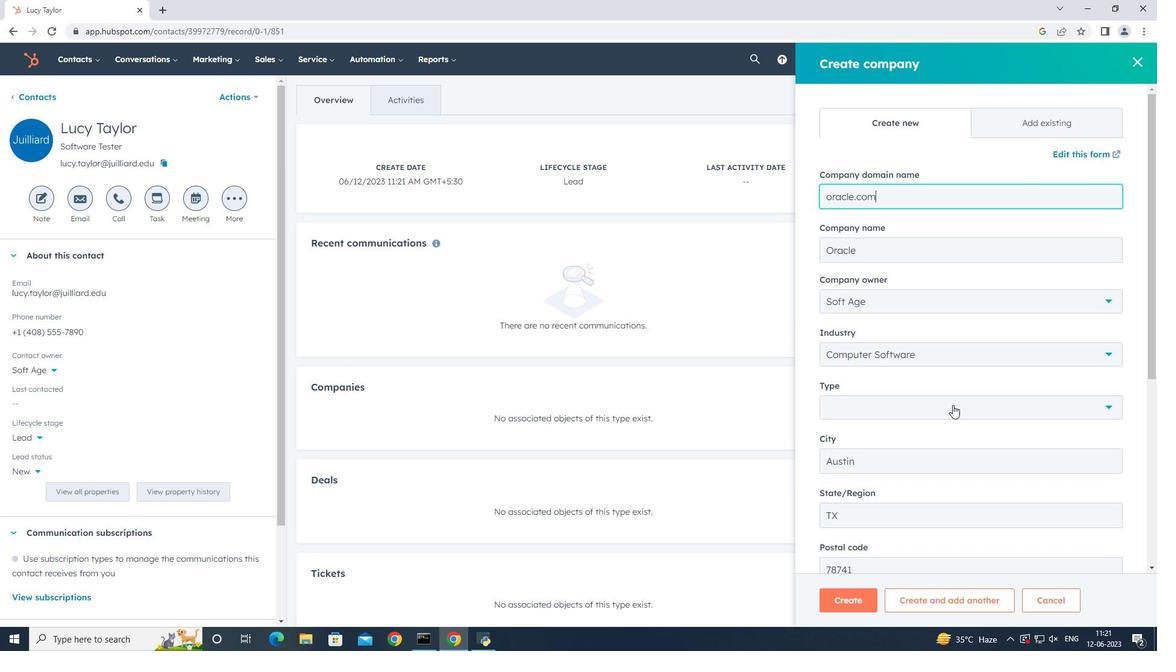 
Action: Mouse moved to (923, 530)
Screenshot: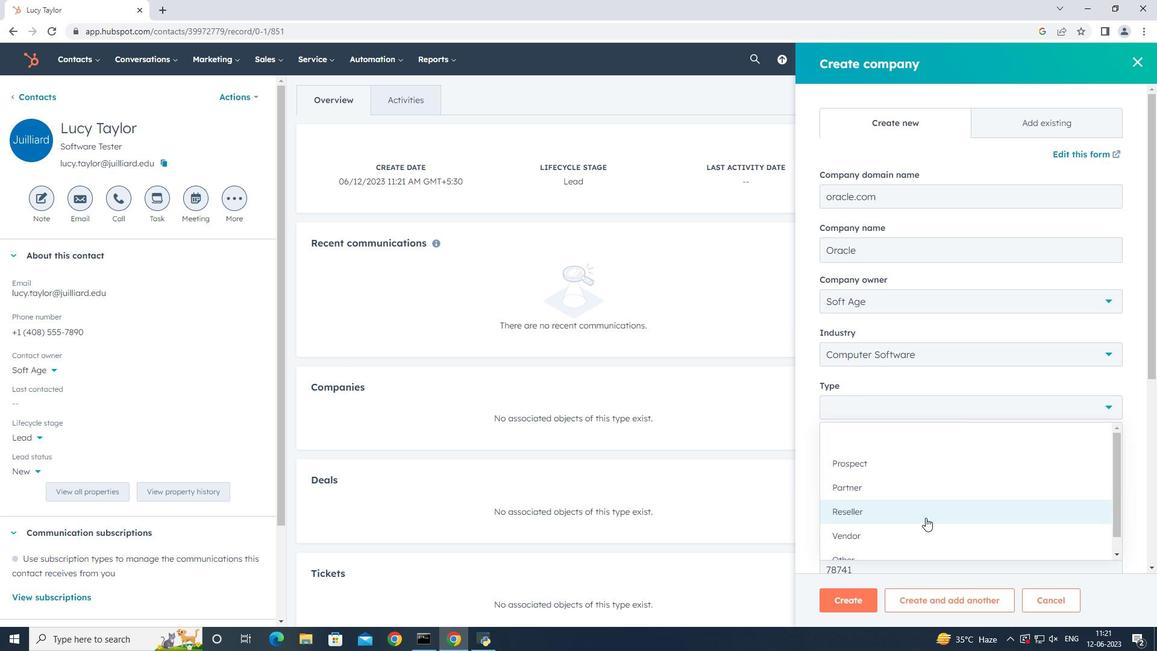 
Action: Mouse pressed left at (923, 530)
Screenshot: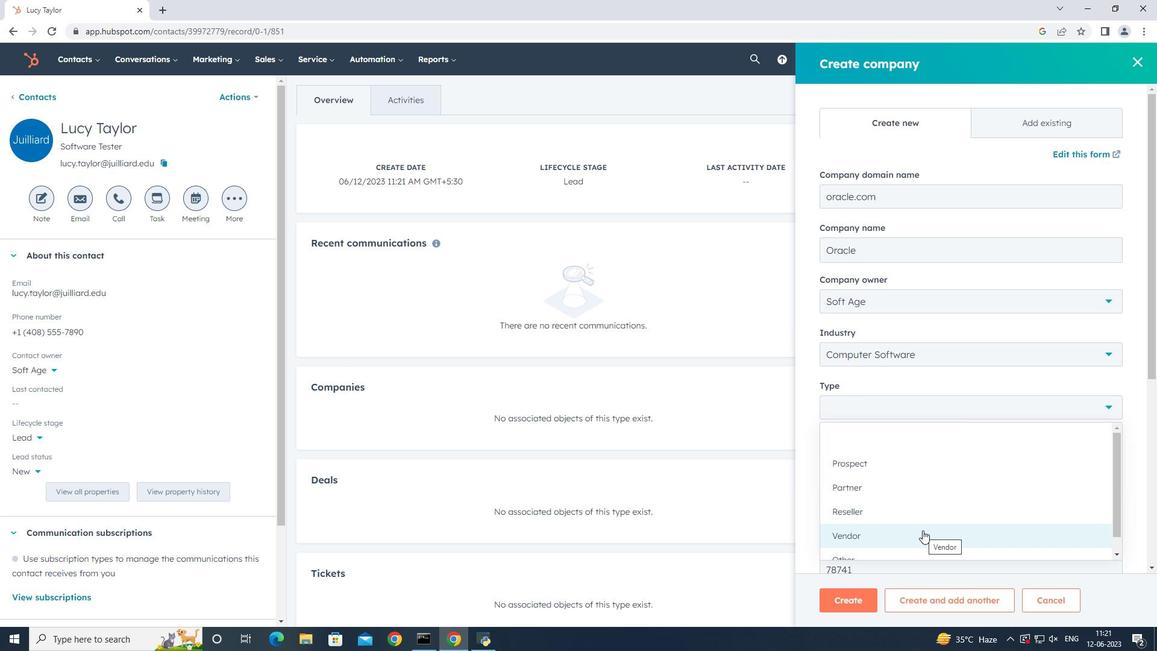 
Action: Mouse scrolled (923, 530) with delta (0, 0)
Screenshot: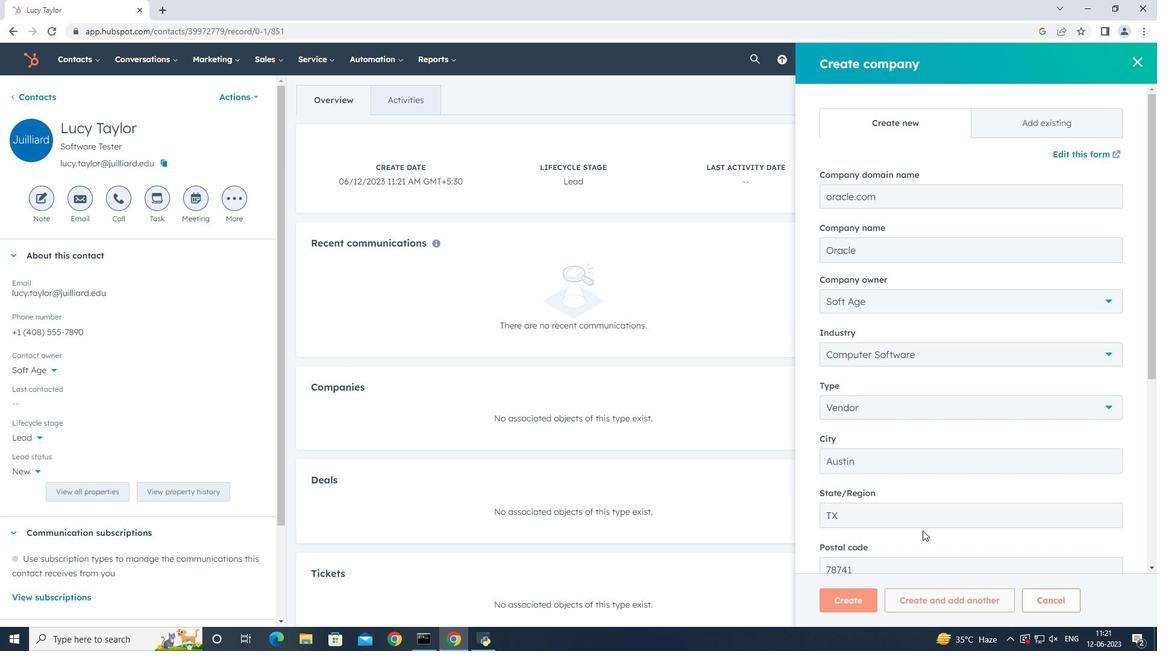 
Action: Mouse scrolled (923, 530) with delta (0, 0)
Screenshot: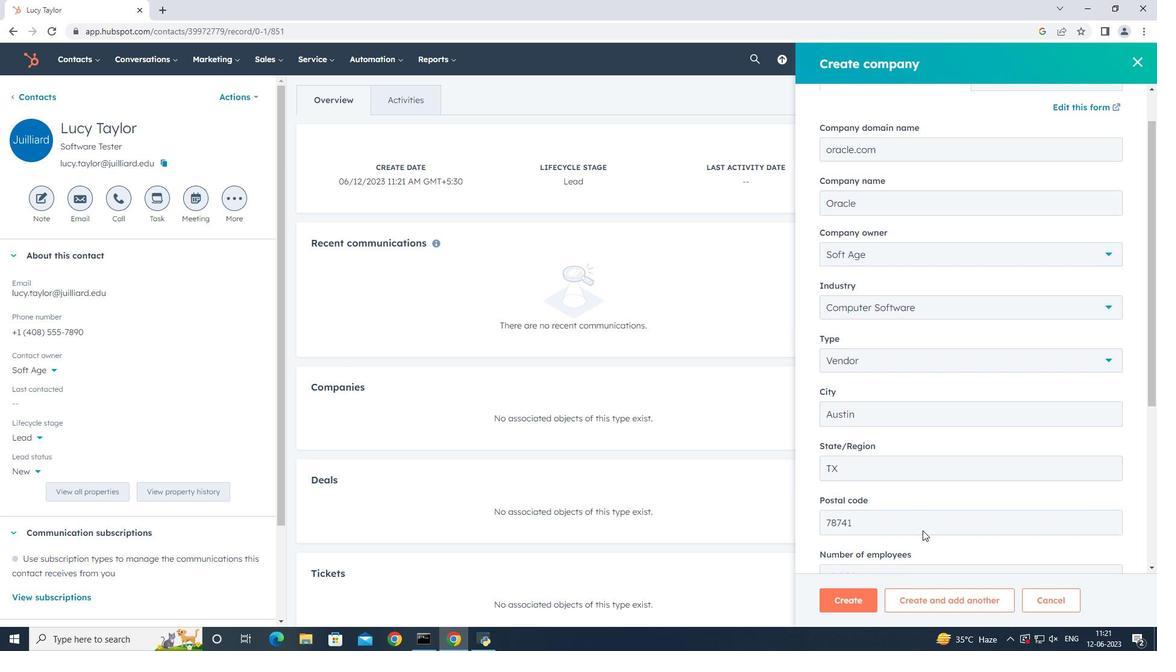 
Action: Mouse scrolled (923, 530) with delta (0, 0)
Screenshot: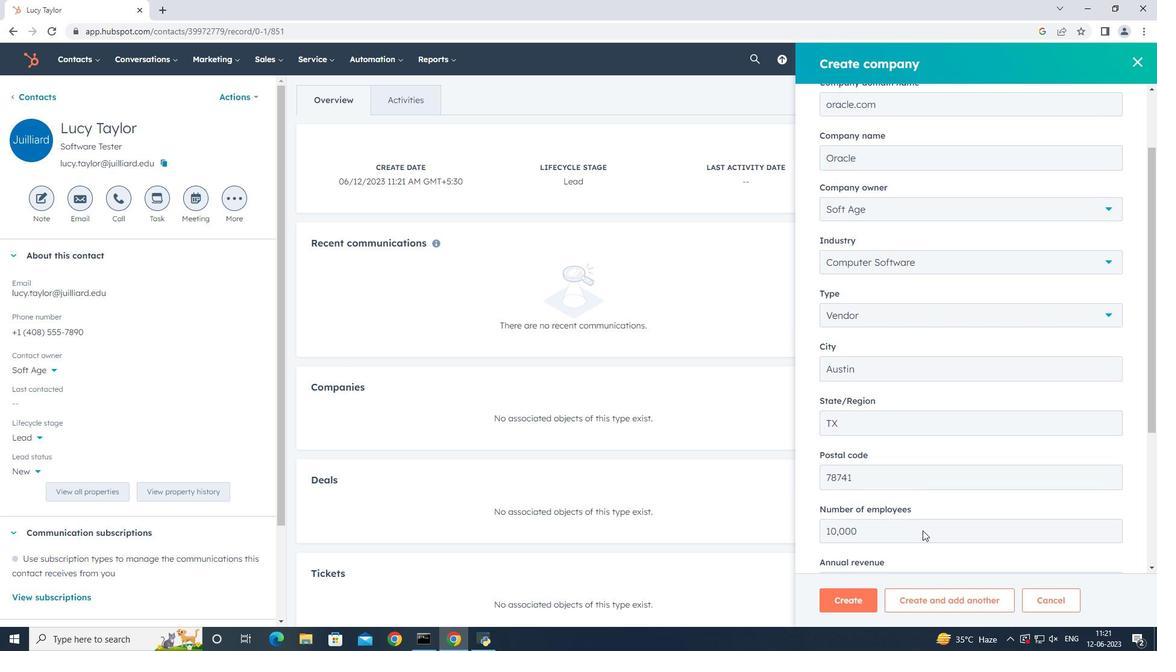 
Action: Mouse scrolled (923, 530) with delta (0, 0)
Screenshot: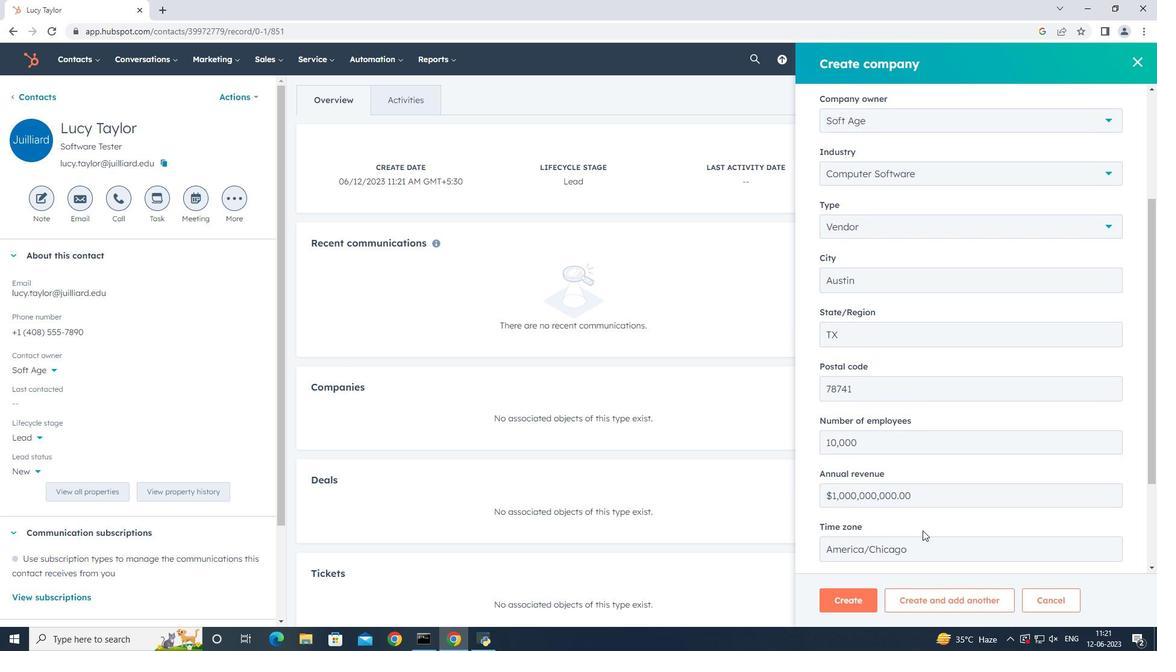 
Action: Mouse scrolled (923, 530) with delta (0, 0)
Screenshot: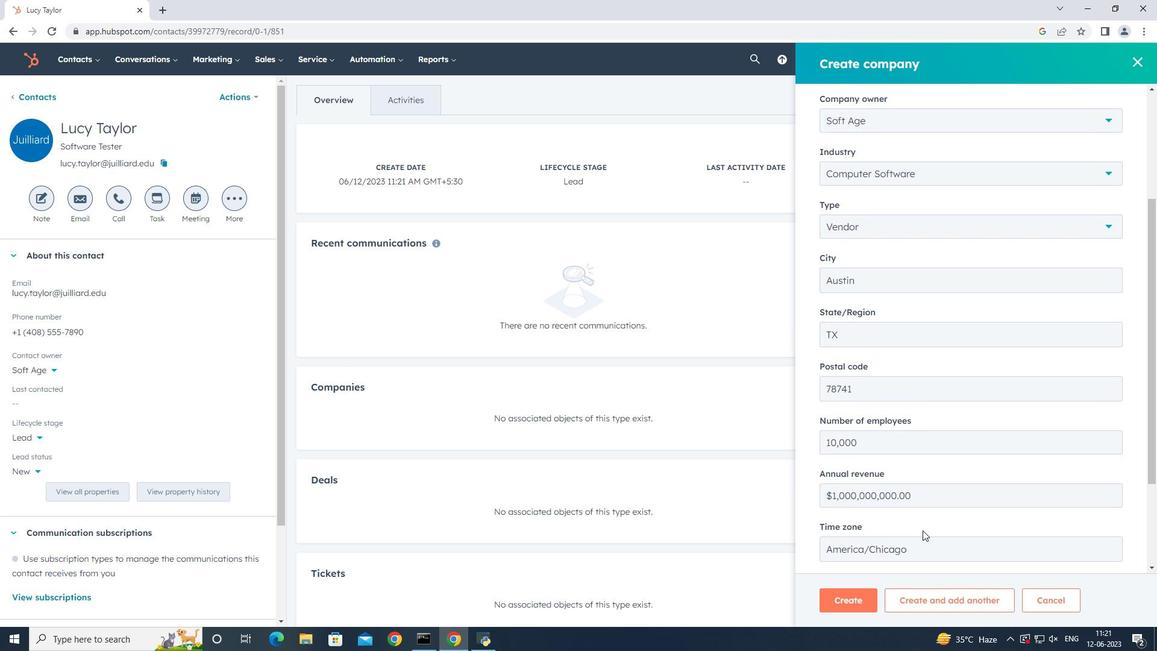 
Action: Mouse scrolled (923, 530) with delta (0, 0)
Screenshot: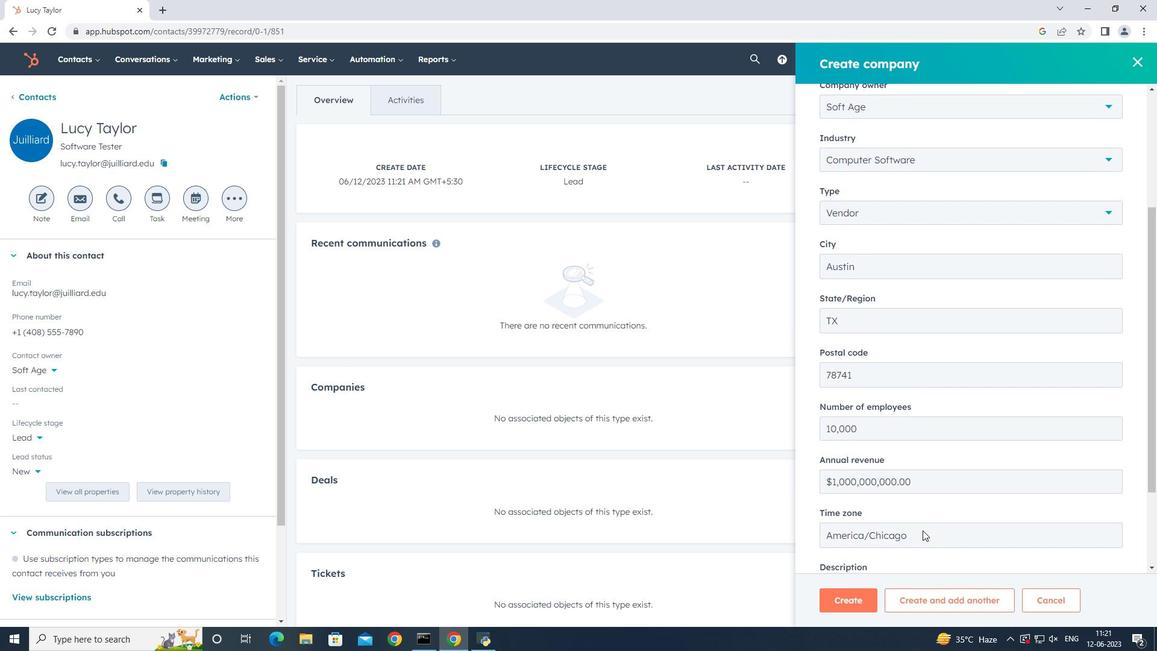 
Action: Mouse scrolled (923, 530) with delta (0, 0)
Screenshot: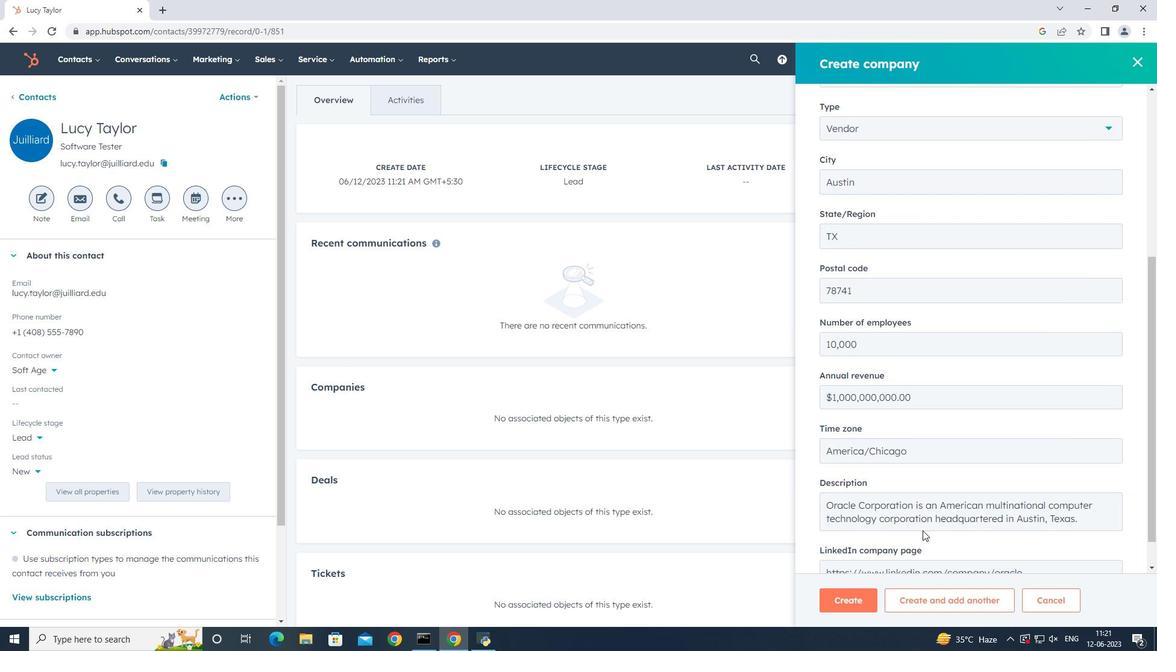 
Action: Mouse scrolled (923, 530) with delta (0, 0)
Screenshot: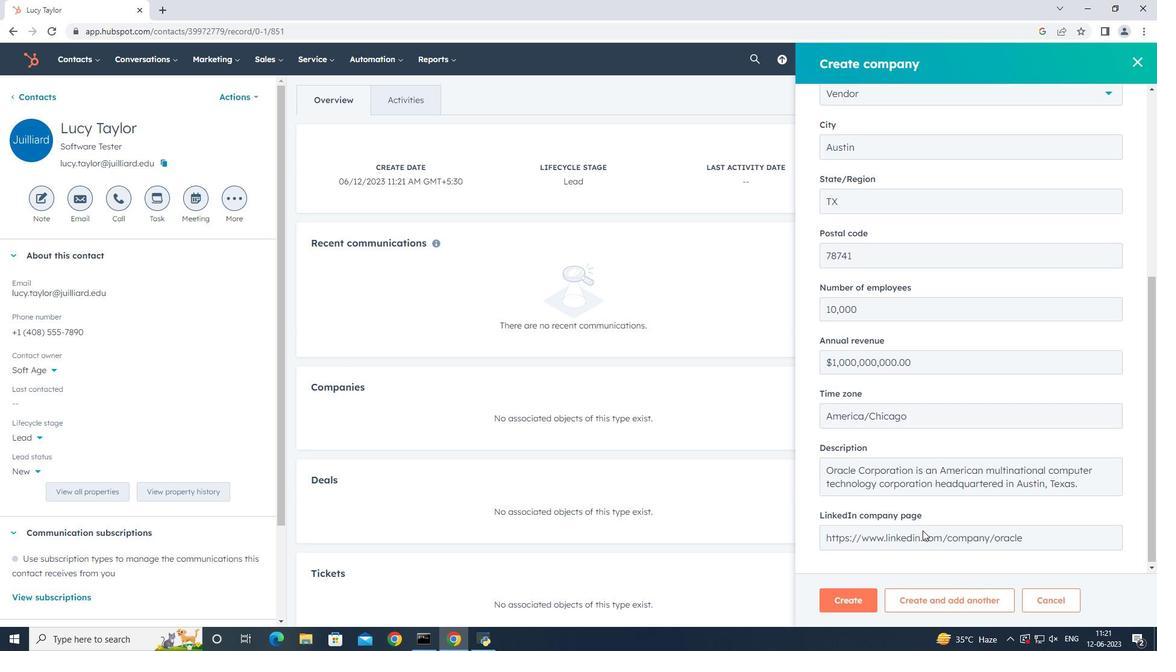 
Action: Mouse scrolled (923, 530) with delta (0, 0)
Screenshot: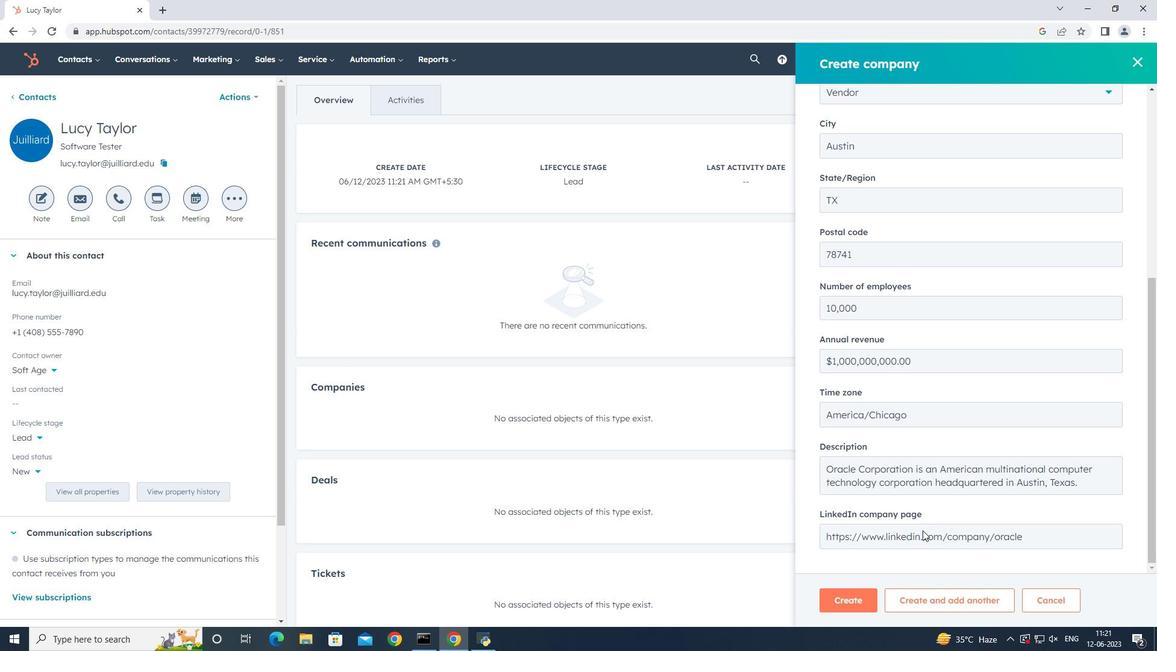 
Action: Mouse scrolled (923, 530) with delta (0, 0)
Screenshot: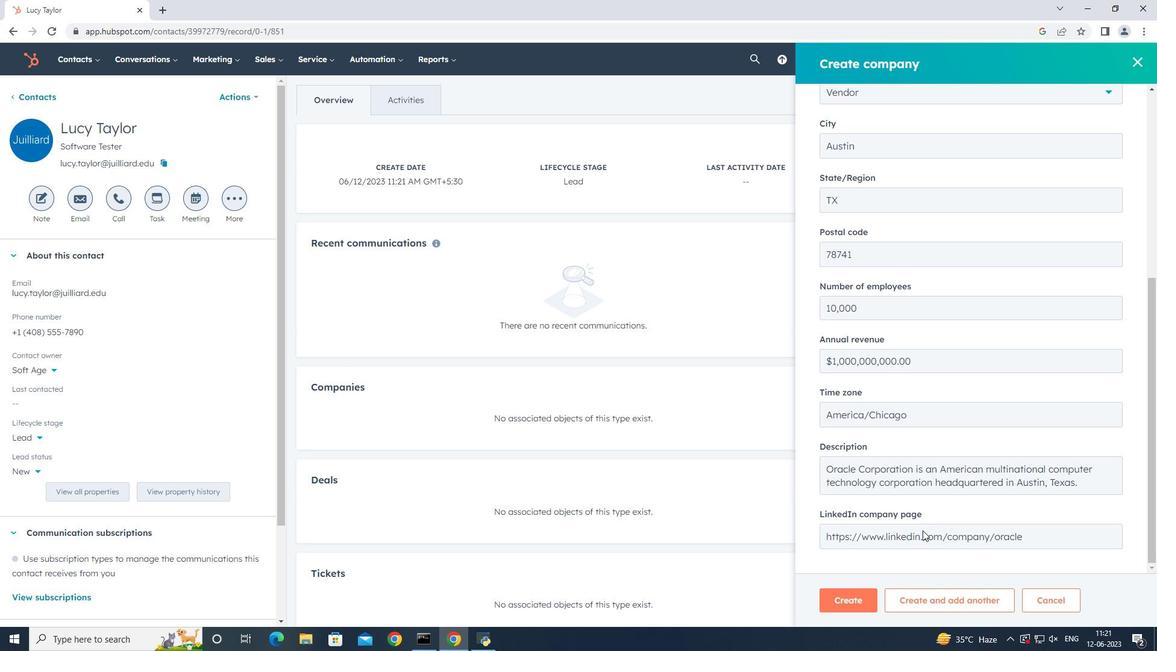 
Action: Mouse scrolled (923, 530) with delta (0, 0)
Screenshot: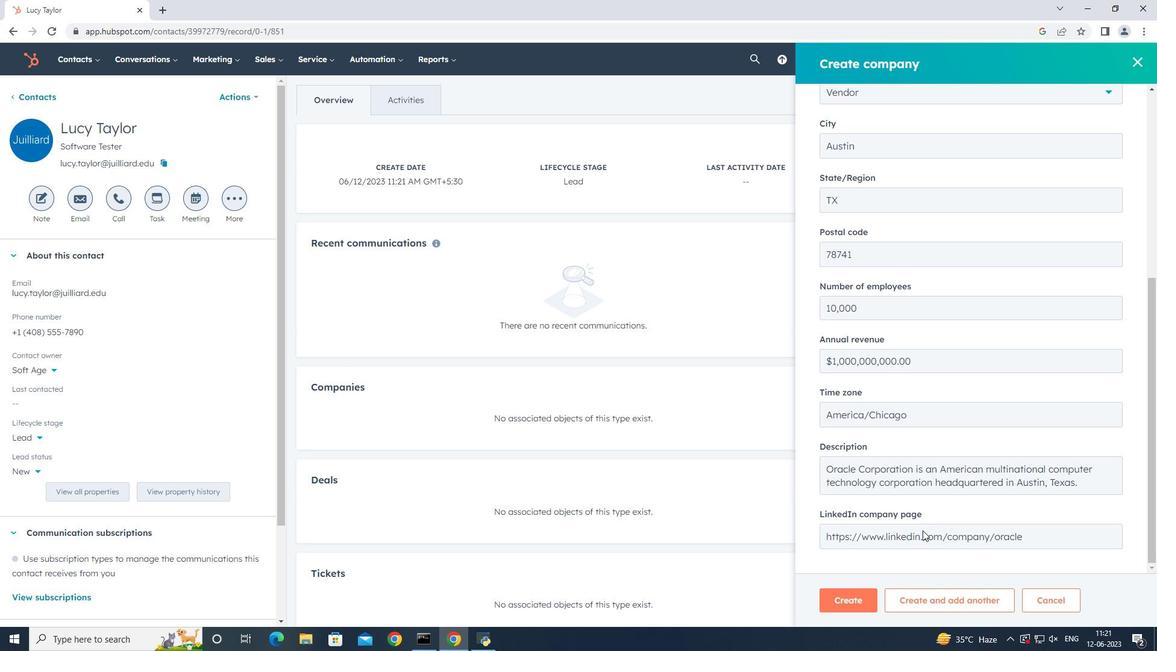 
Action: Mouse moved to (855, 603)
Screenshot: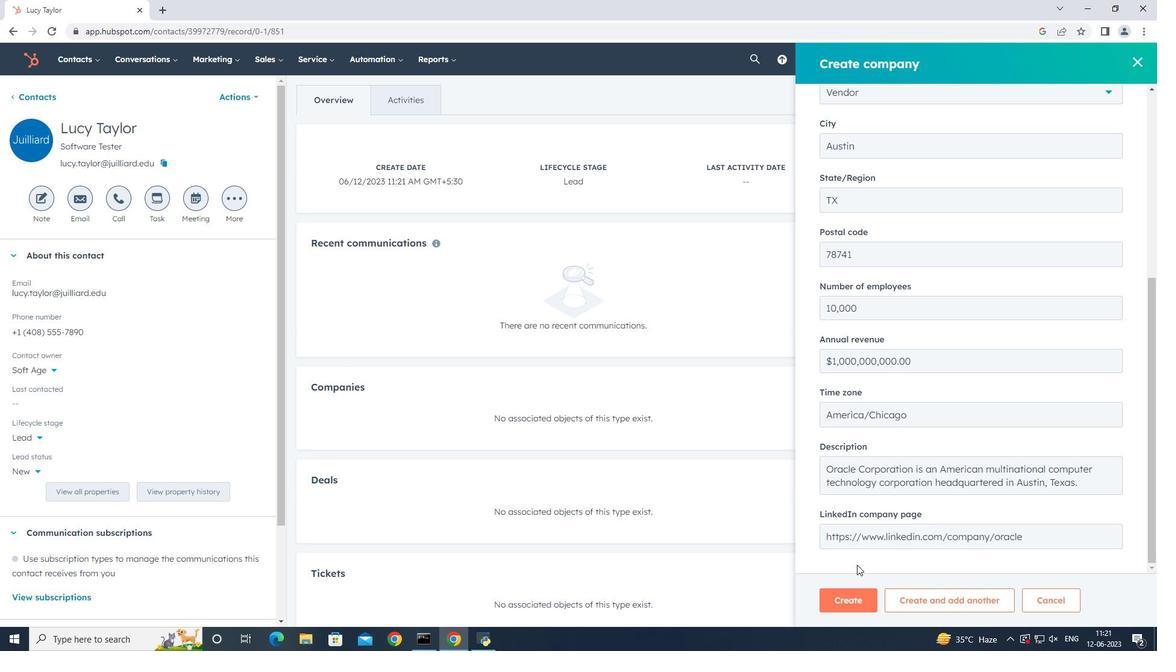
Action: Mouse pressed left at (855, 603)
Screenshot: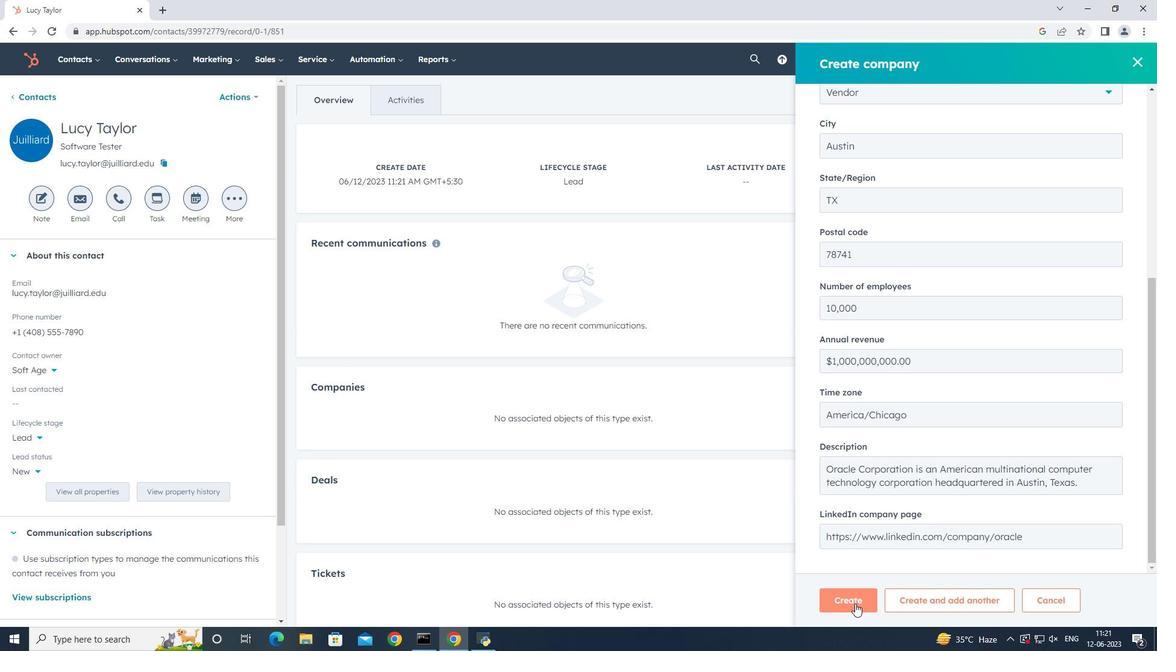 
Action: Mouse moved to (778, 352)
Screenshot: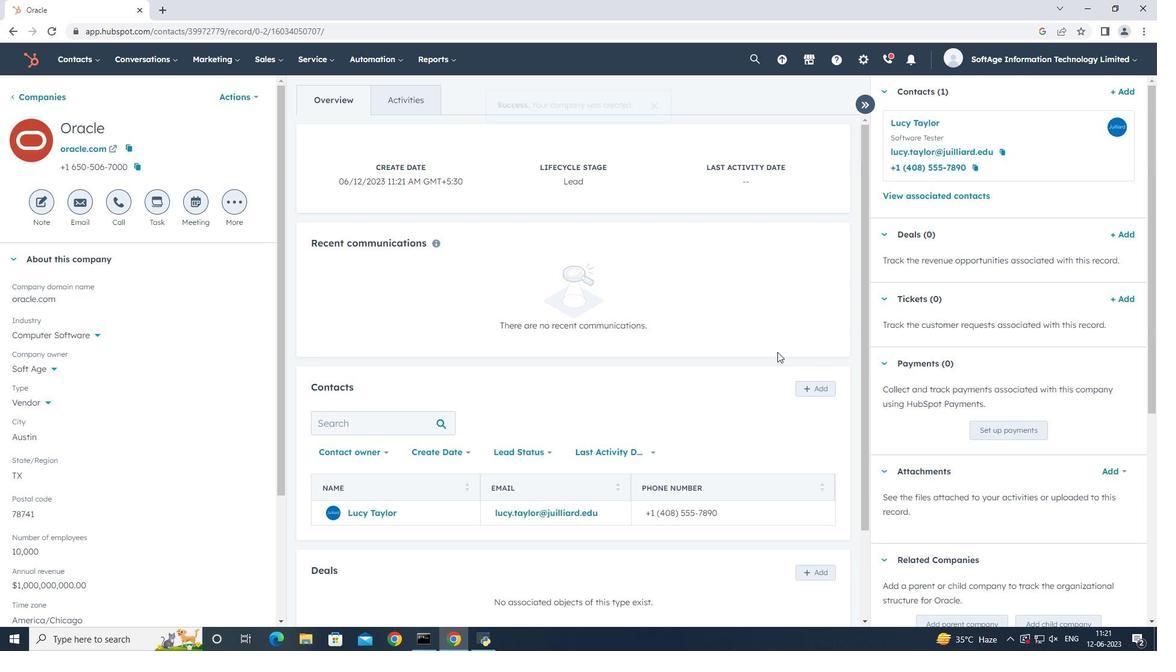 
